 Task: Add Attachment from computer to Card Card0000000273 in Board Board0000000069 in Workspace WS0000000023 in Trello. Add Cover Purple to Card Card0000000273 in Board Board0000000069 in Workspace WS0000000023 in Trello. Add "Move Card To …" Button titled Button0000000273 to "top" of the list "To Do" to Card Card0000000273 in Board Board0000000069 in Workspace WS0000000023 in Trello. Add Description DS0000000273 to Card Card0000000273 in Board Board0000000069 in Workspace WS0000000023 in Trello. Add Comment CM0000000273 to Card Card0000000273 in Board Board0000000069 in Workspace WS0000000023 in Trello
Action: Mouse moved to (631, 469)
Screenshot: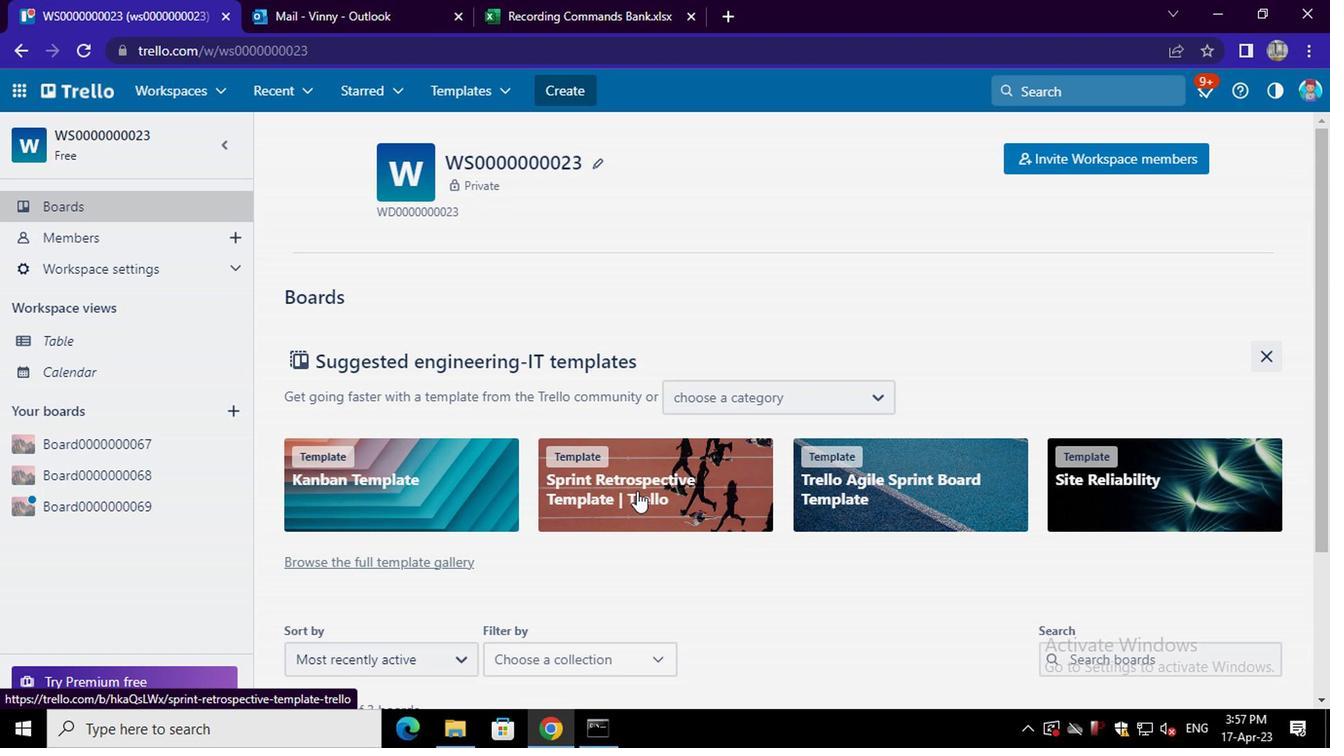 
Action: Mouse scrolled (631, 469) with delta (0, 0)
Screenshot: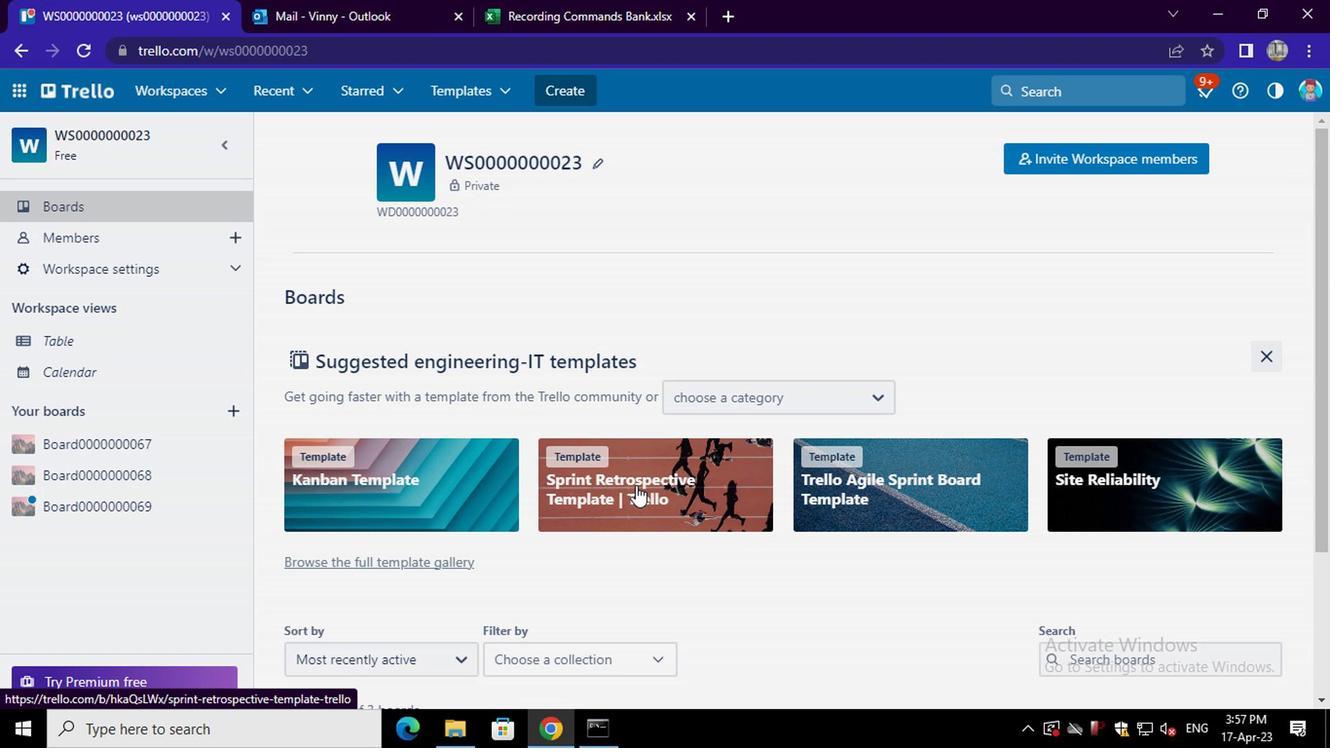 
Action: Mouse scrolled (631, 469) with delta (0, 0)
Screenshot: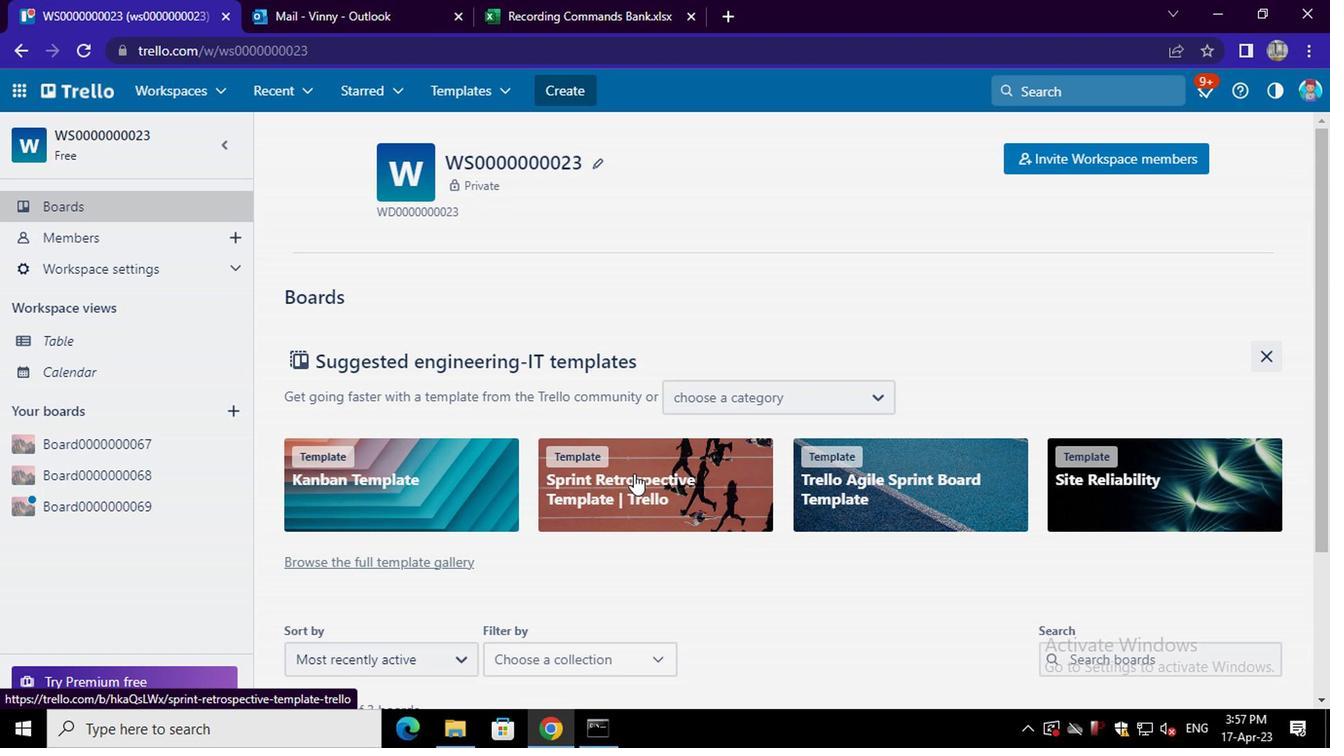 
Action: Mouse scrolled (631, 469) with delta (0, 0)
Screenshot: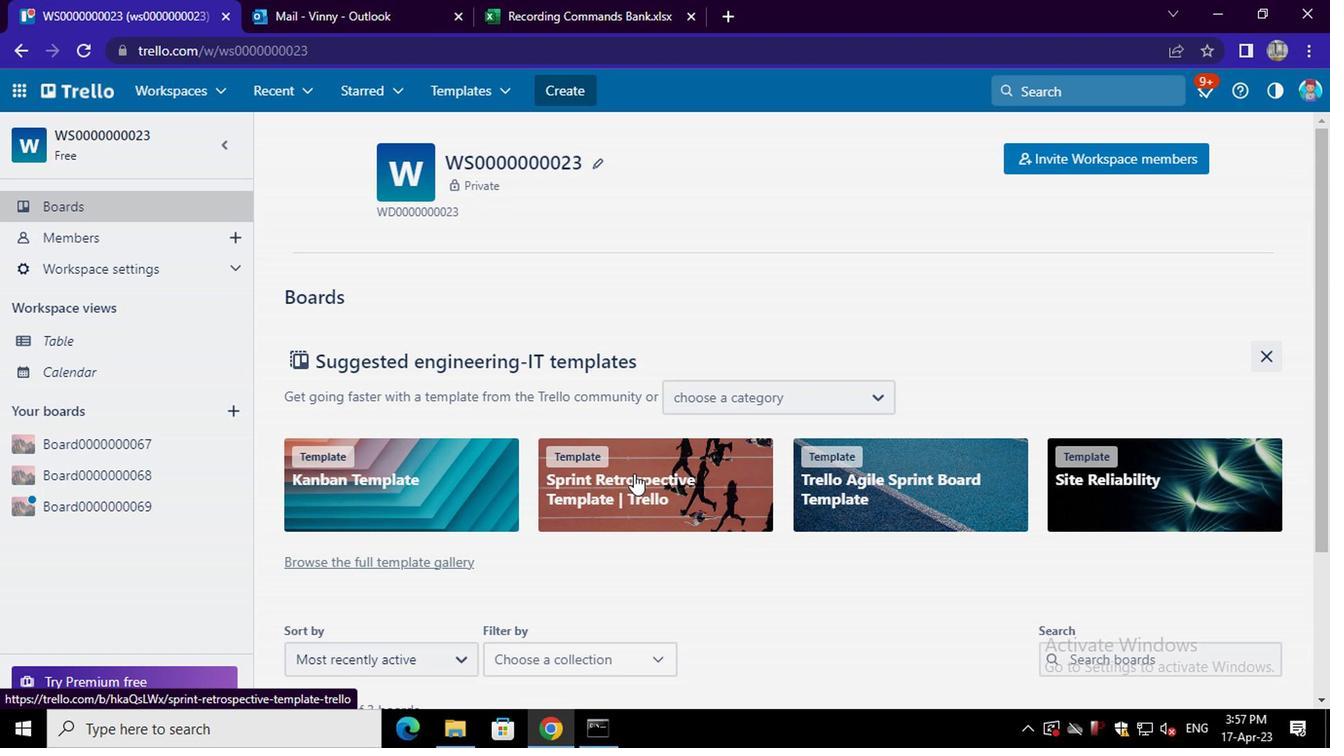 
Action: Mouse scrolled (631, 469) with delta (0, 0)
Screenshot: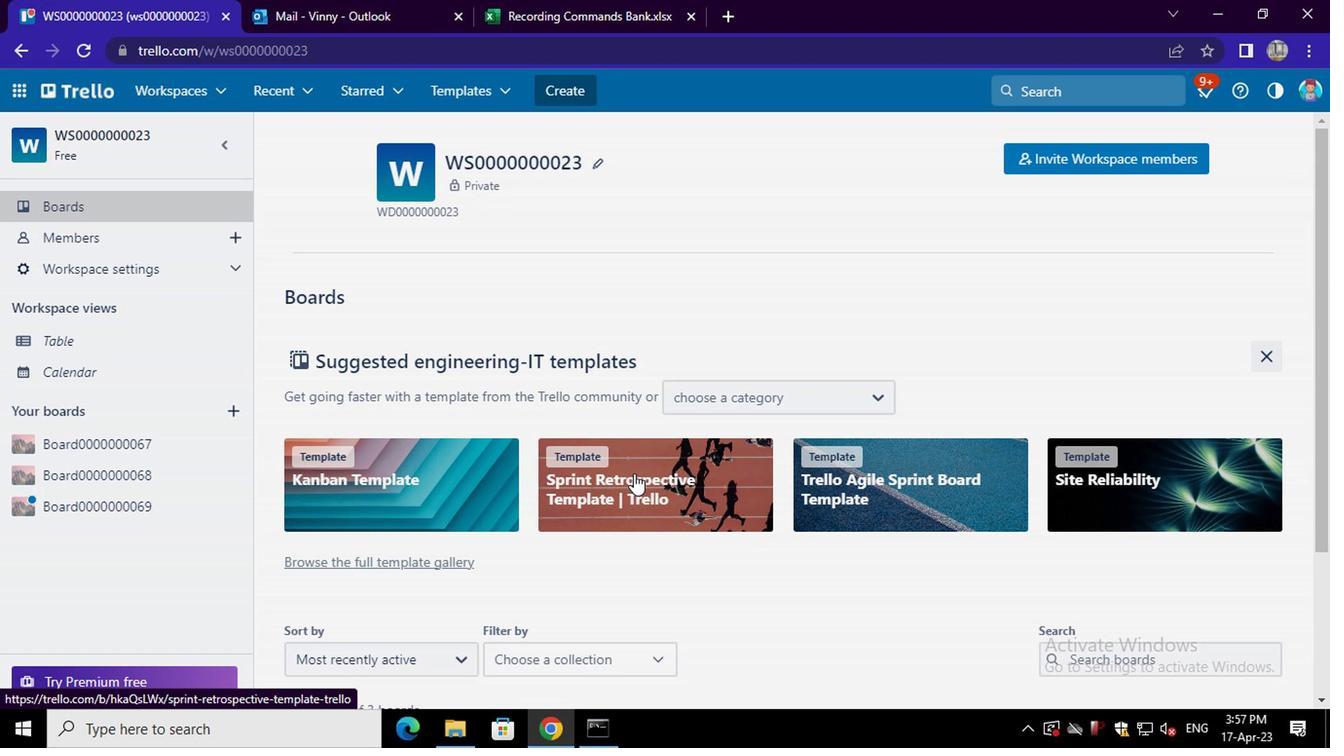 
Action: Mouse scrolled (631, 469) with delta (0, 0)
Screenshot: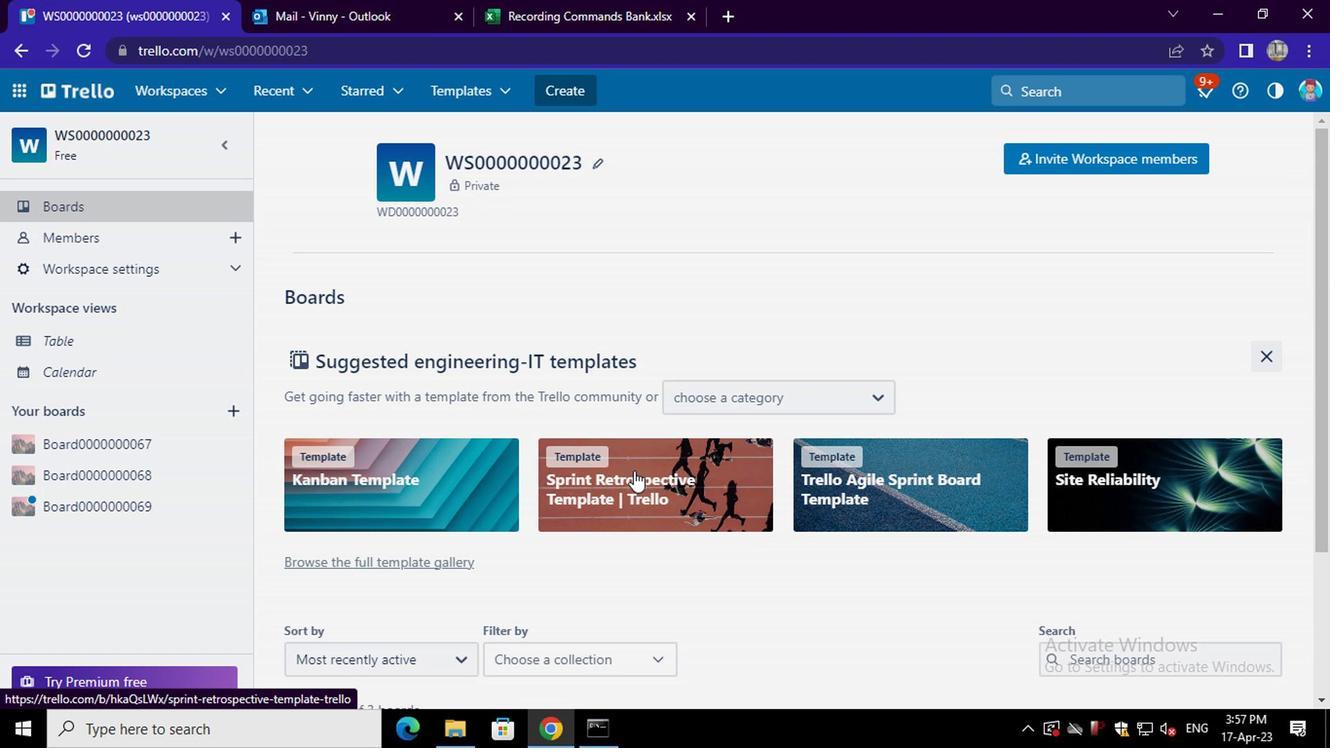 
Action: Mouse moved to (668, 589)
Screenshot: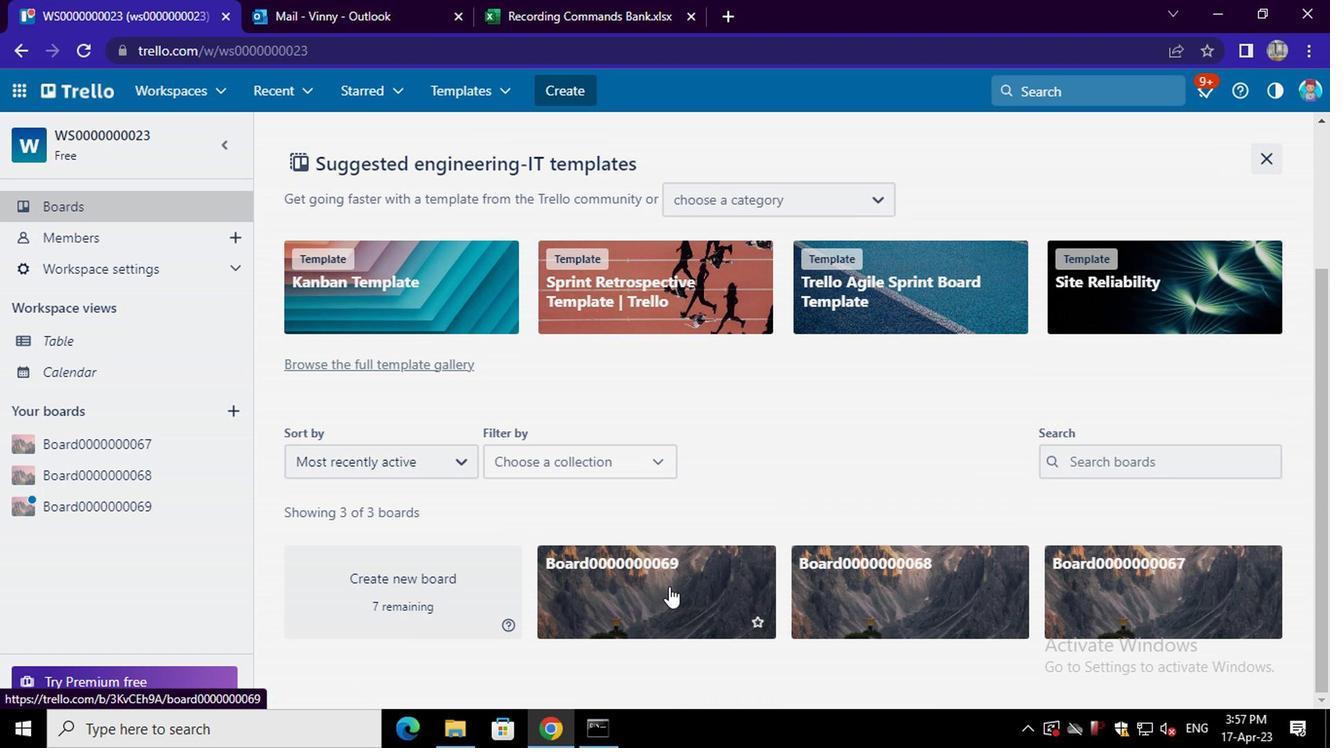 
Action: Mouse pressed left at (668, 589)
Screenshot: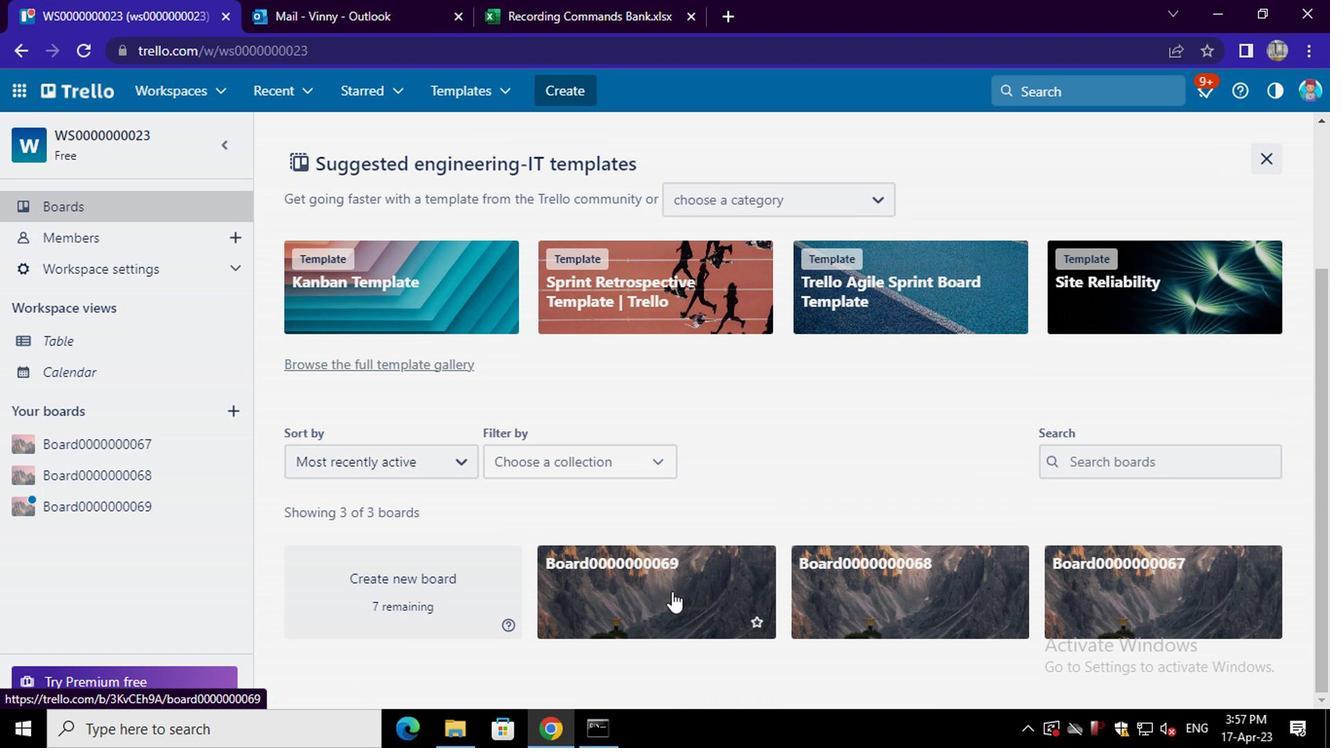 
Action: Mouse moved to (506, 214)
Screenshot: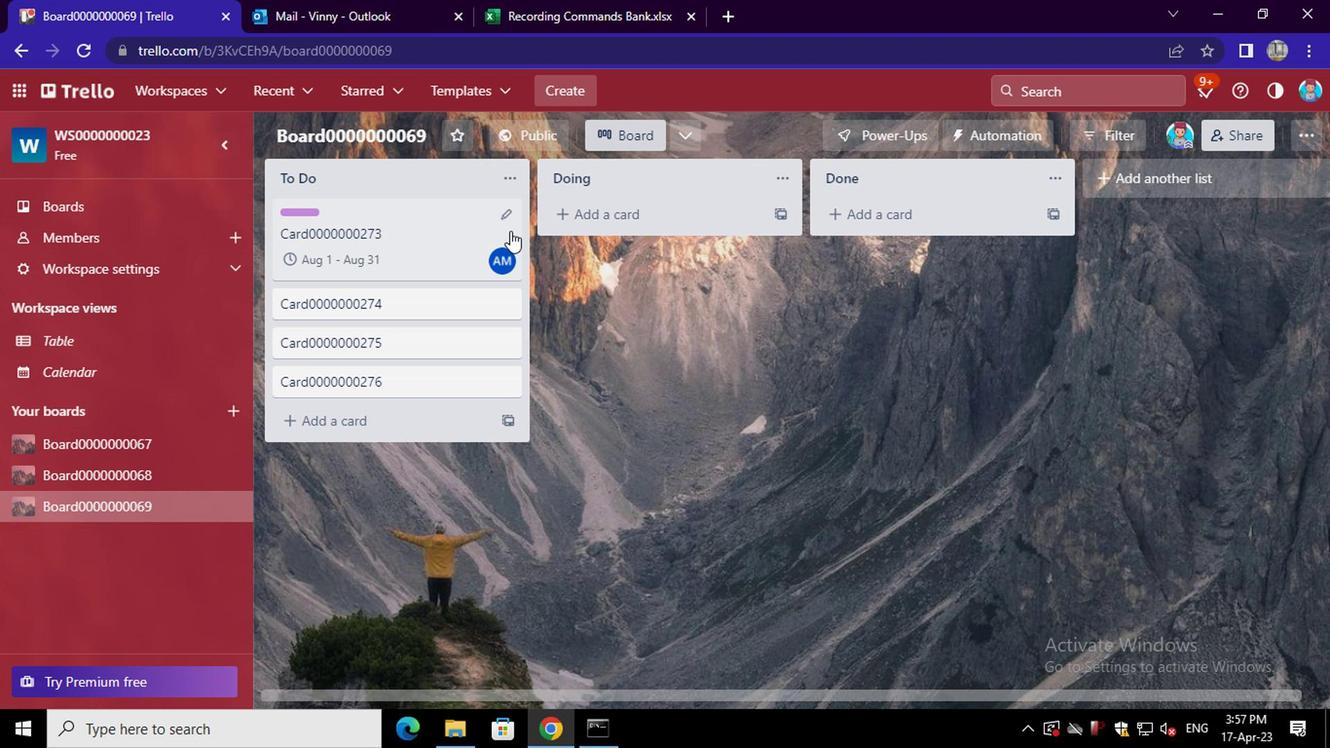 
Action: Mouse pressed left at (506, 214)
Screenshot: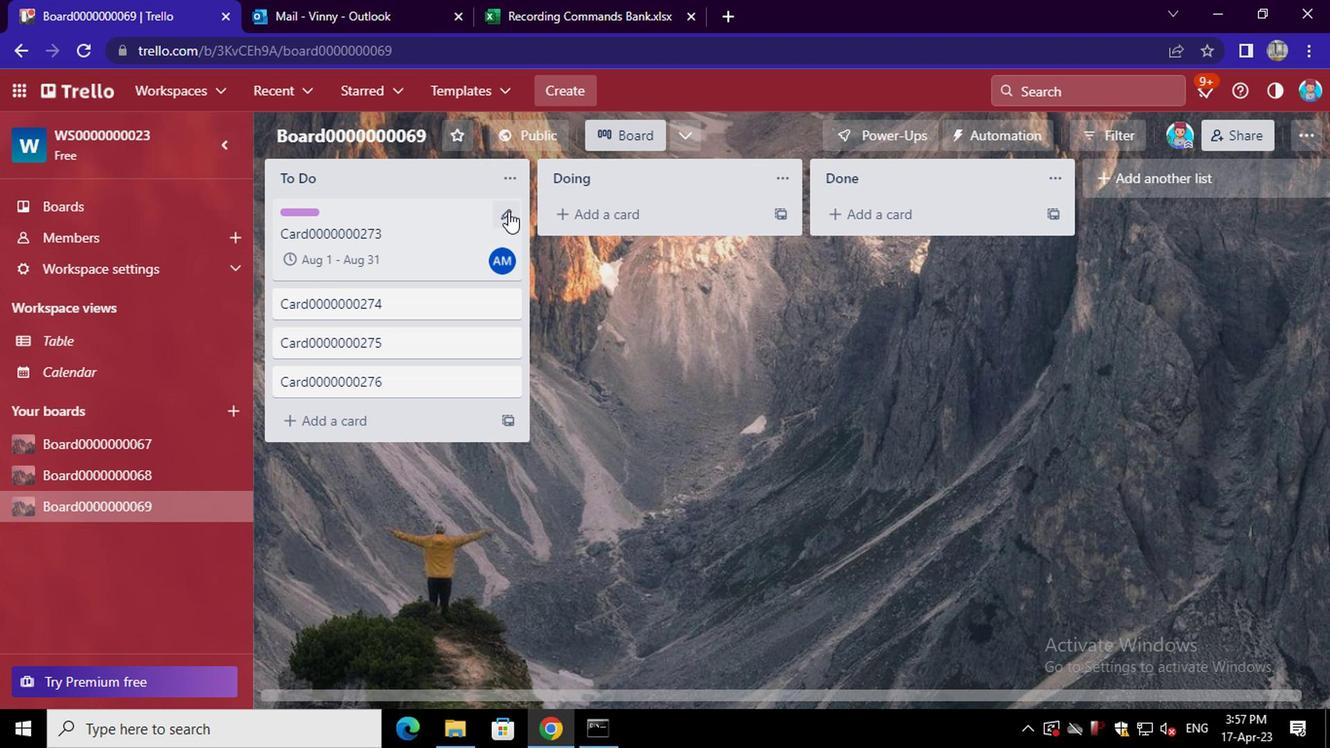 
Action: Mouse moved to (570, 221)
Screenshot: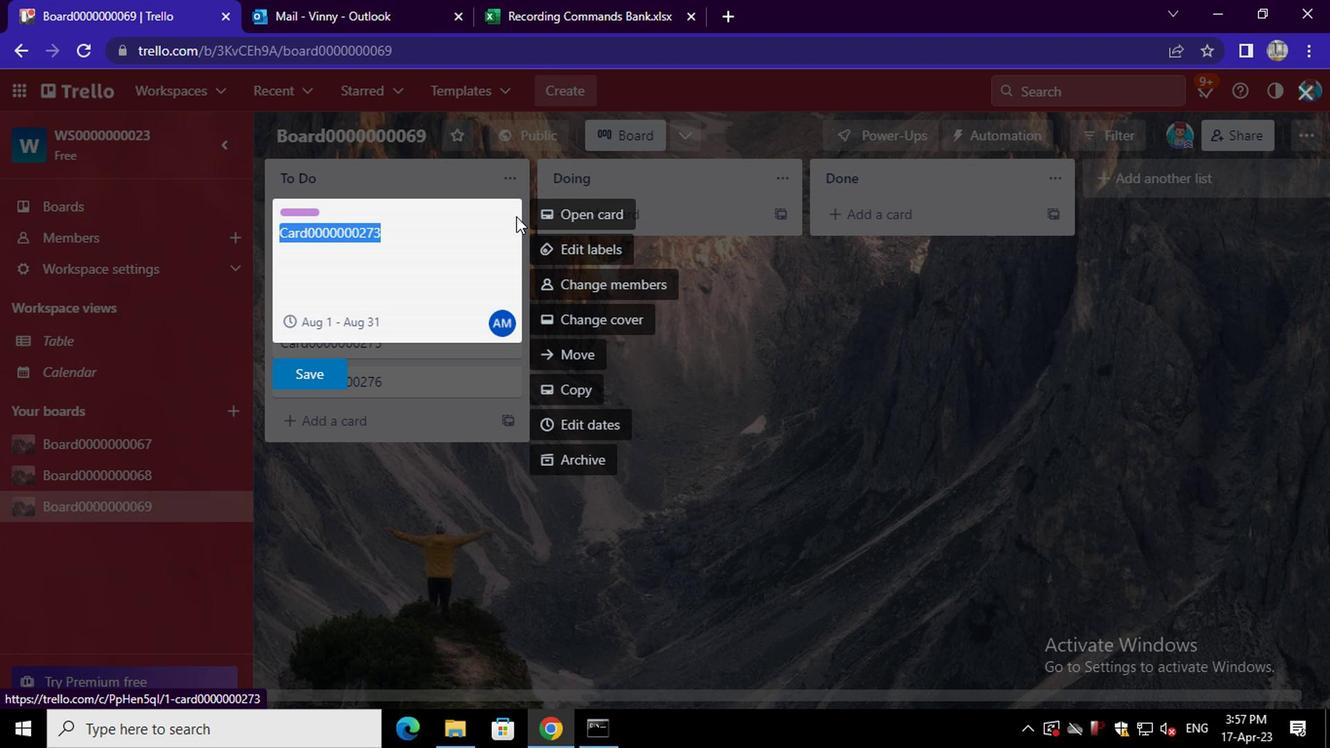 
Action: Mouse pressed left at (570, 221)
Screenshot: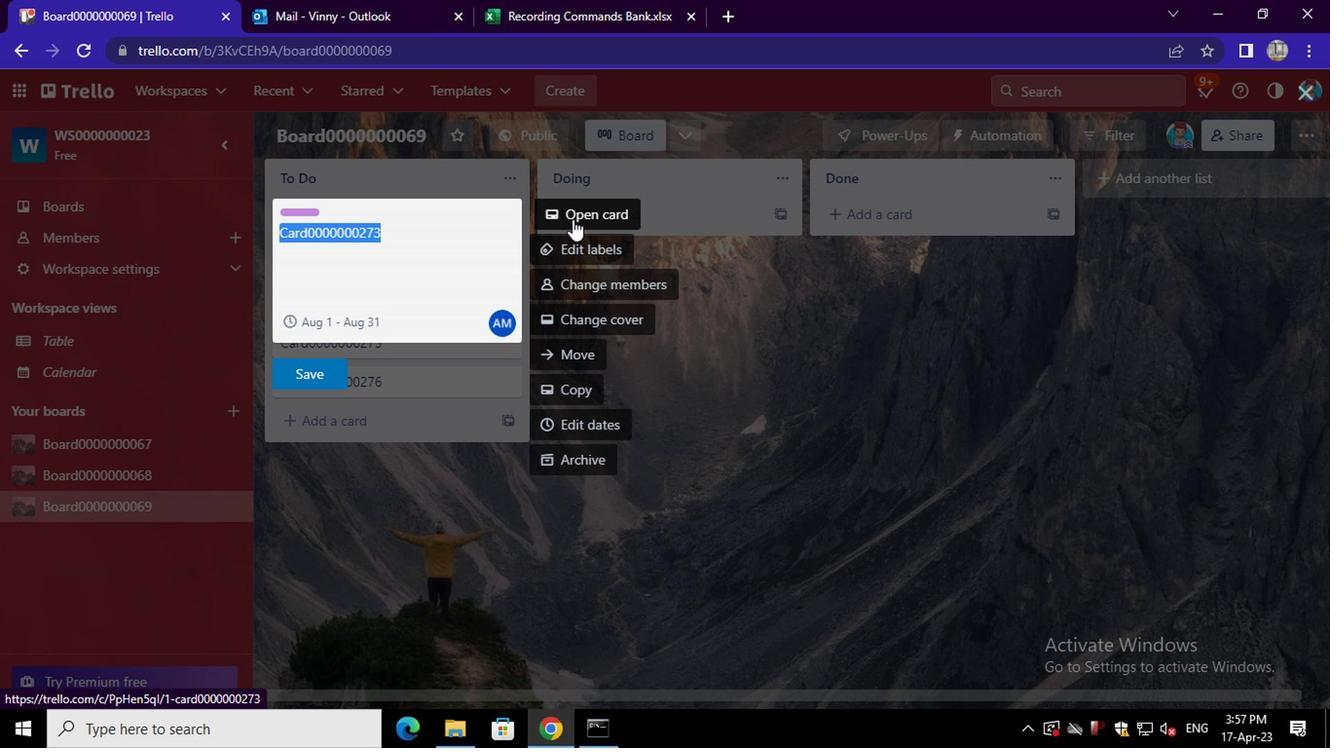 
Action: Mouse moved to (909, 399)
Screenshot: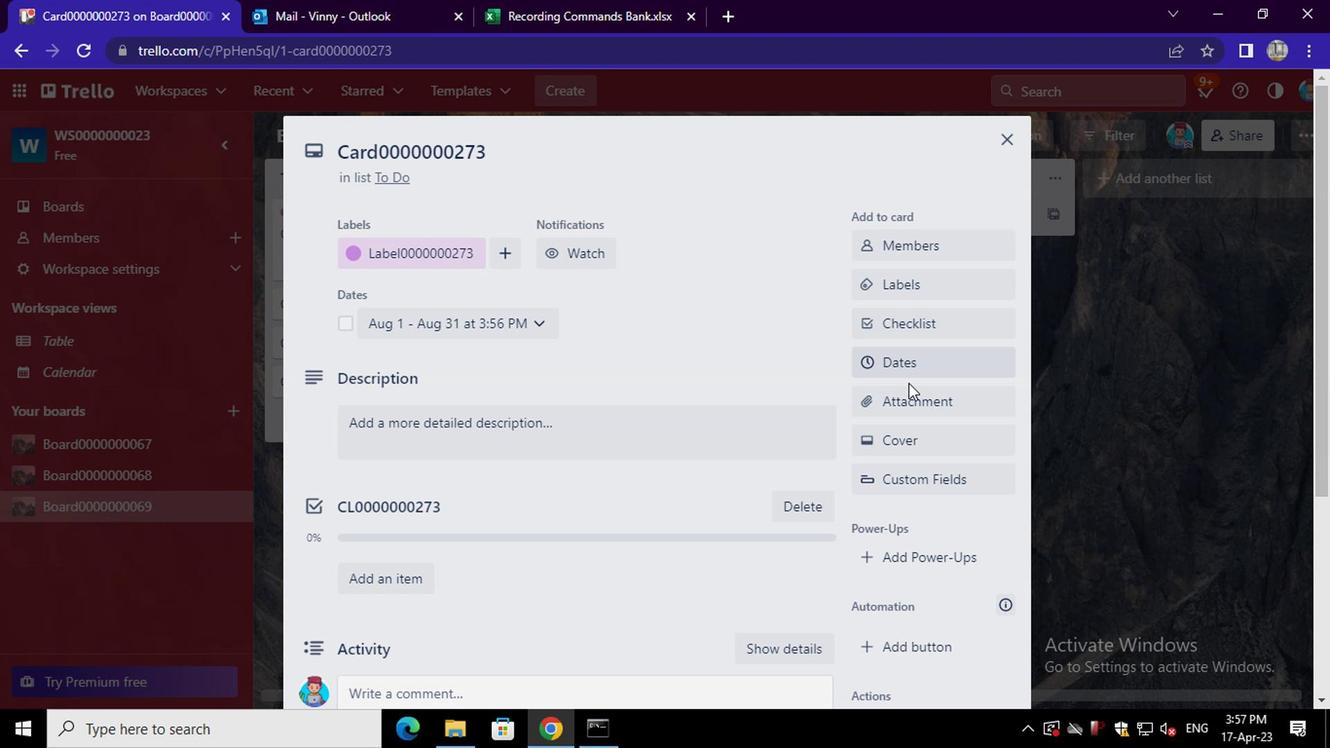 
Action: Mouse pressed left at (909, 399)
Screenshot: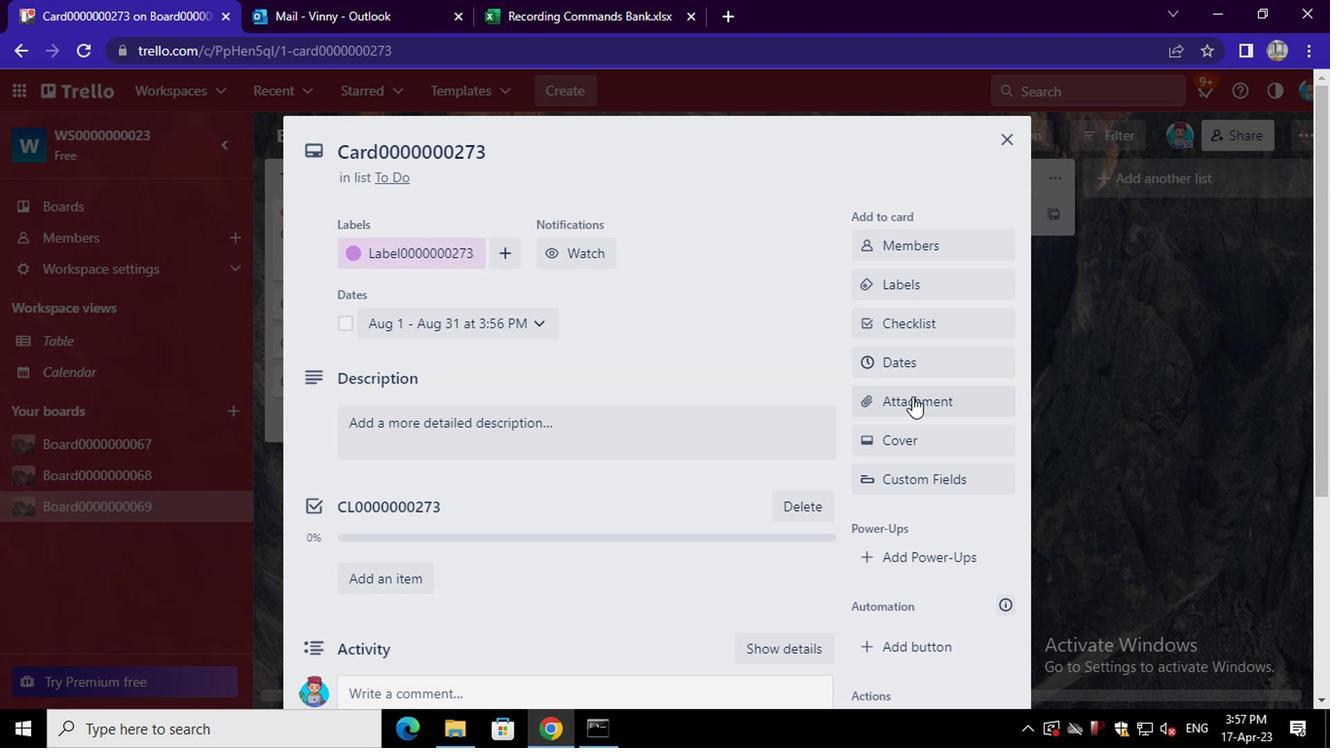 
Action: Mouse moved to (887, 177)
Screenshot: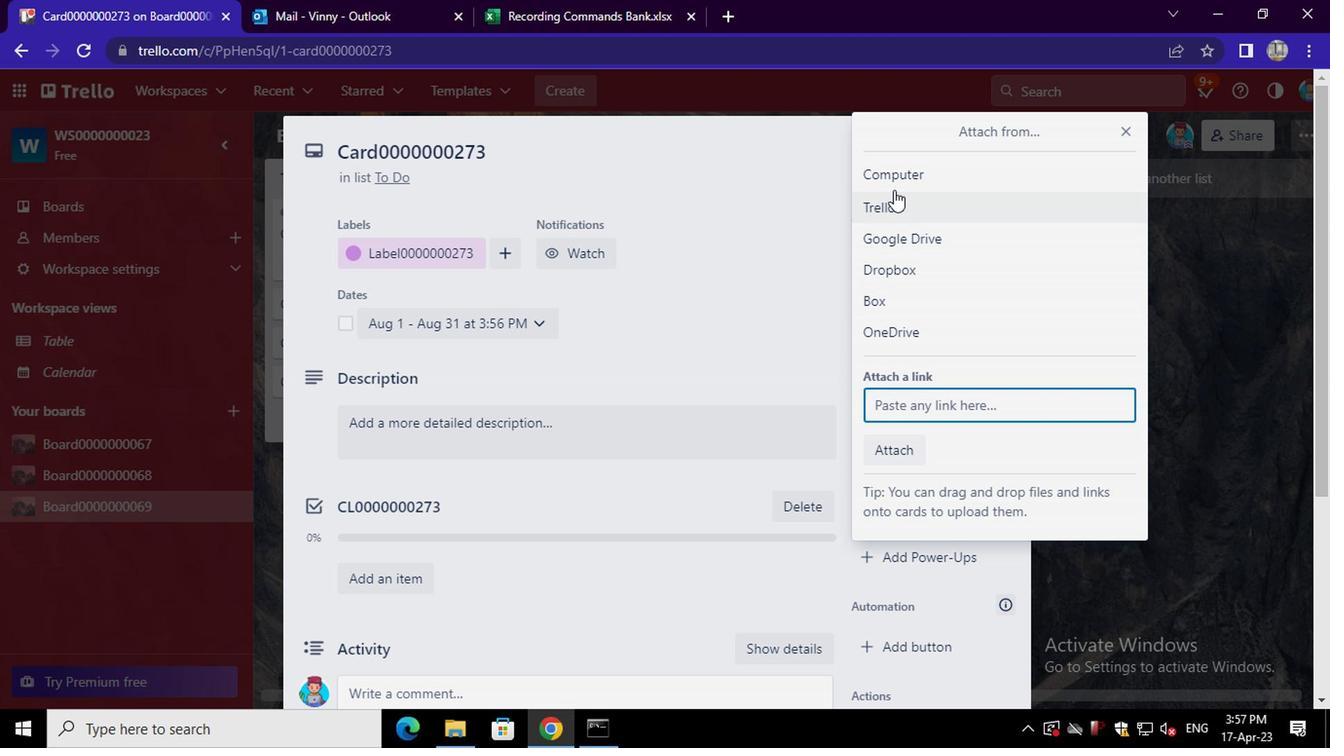 
Action: Mouse pressed left at (887, 177)
Screenshot: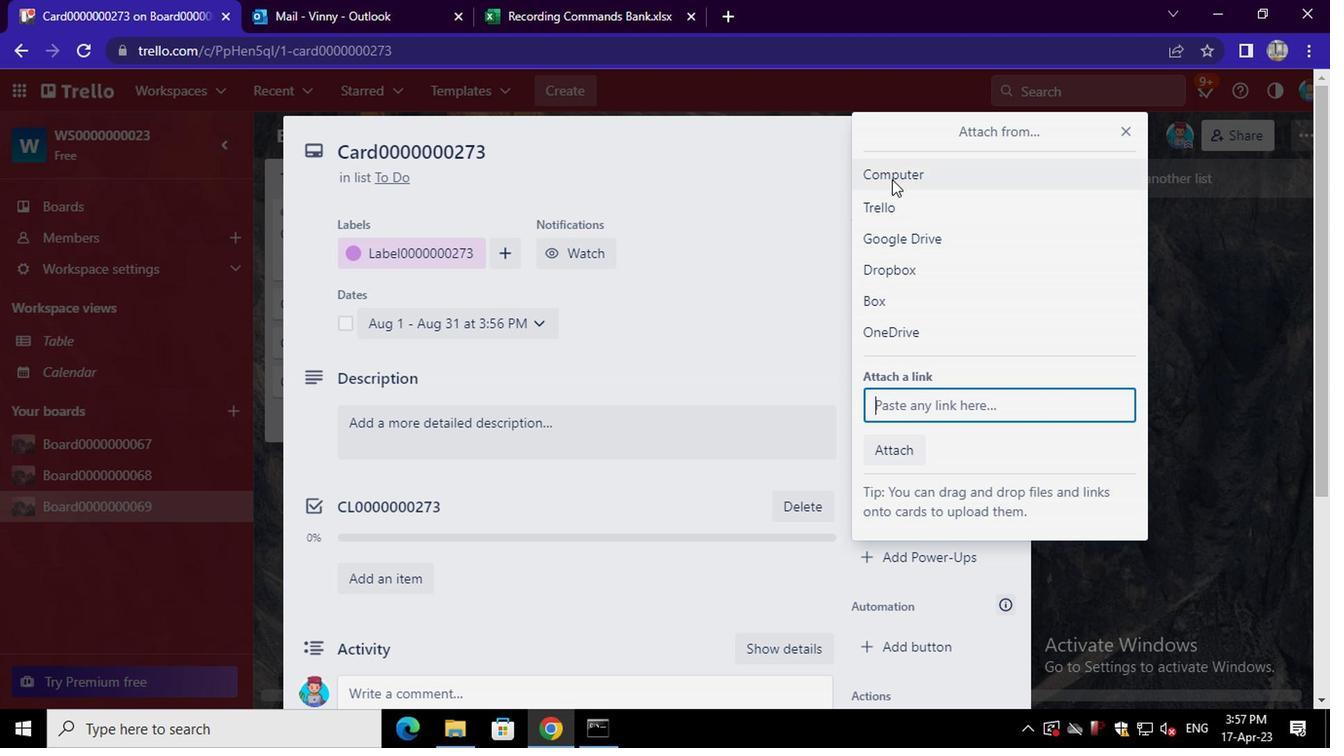
Action: Mouse moved to (445, 481)
Screenshot: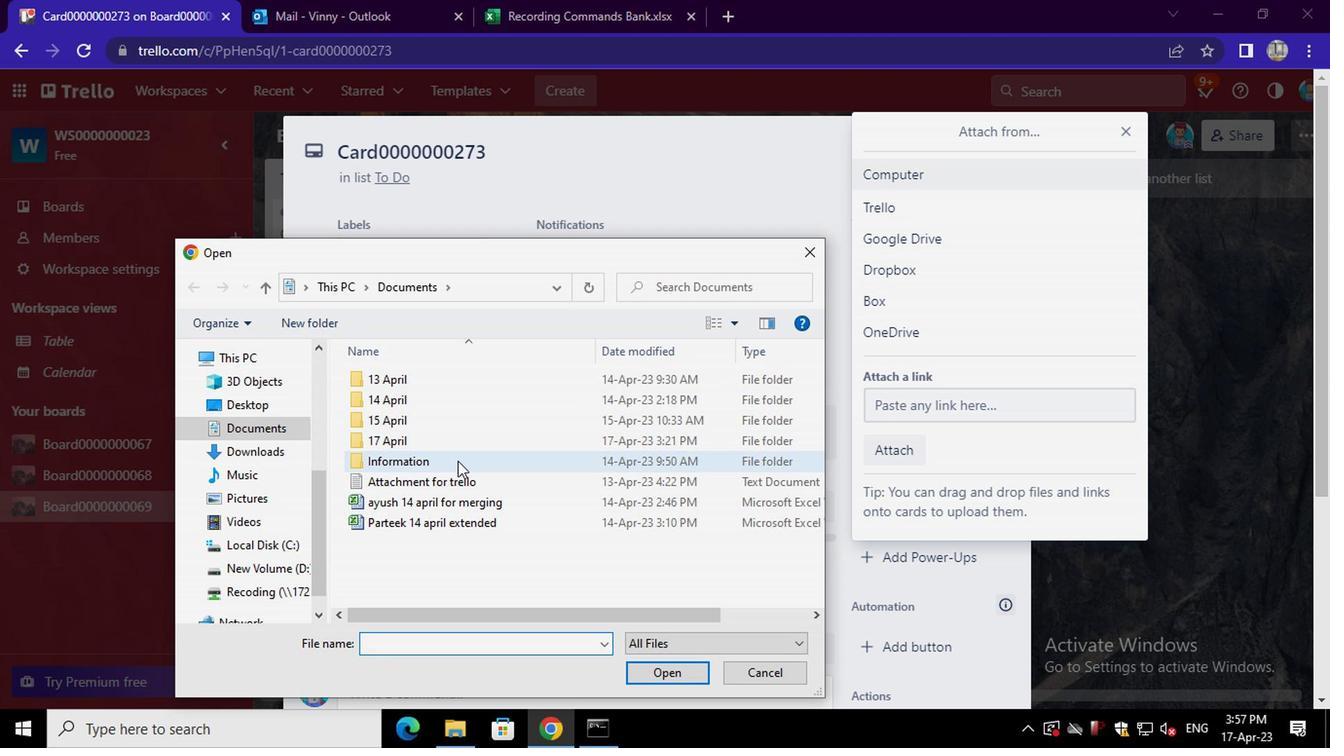 
Action: Mouse pressed left at (445, 481)
Screenshot: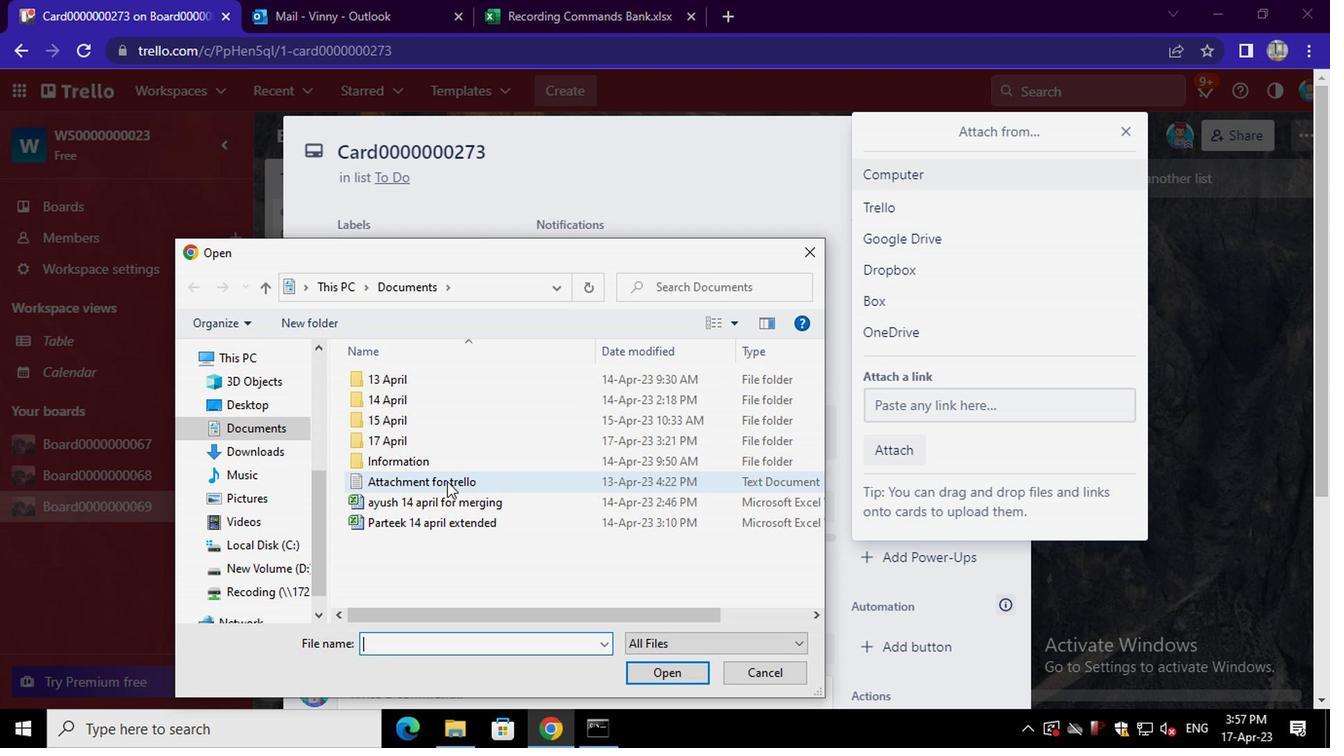 
Action: Mouse pressed left at (445, 481)
Screenshot: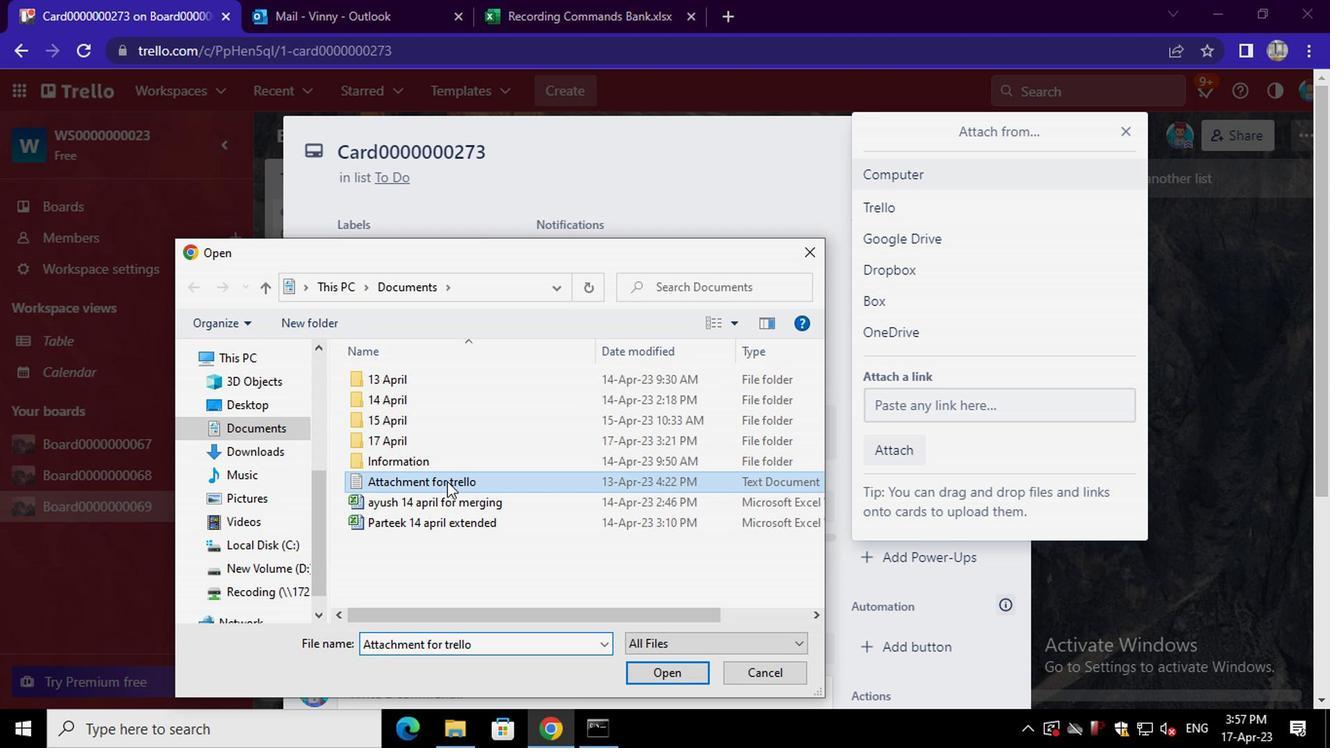 
Action: Mouse moved to (885, 444)
Screenshot: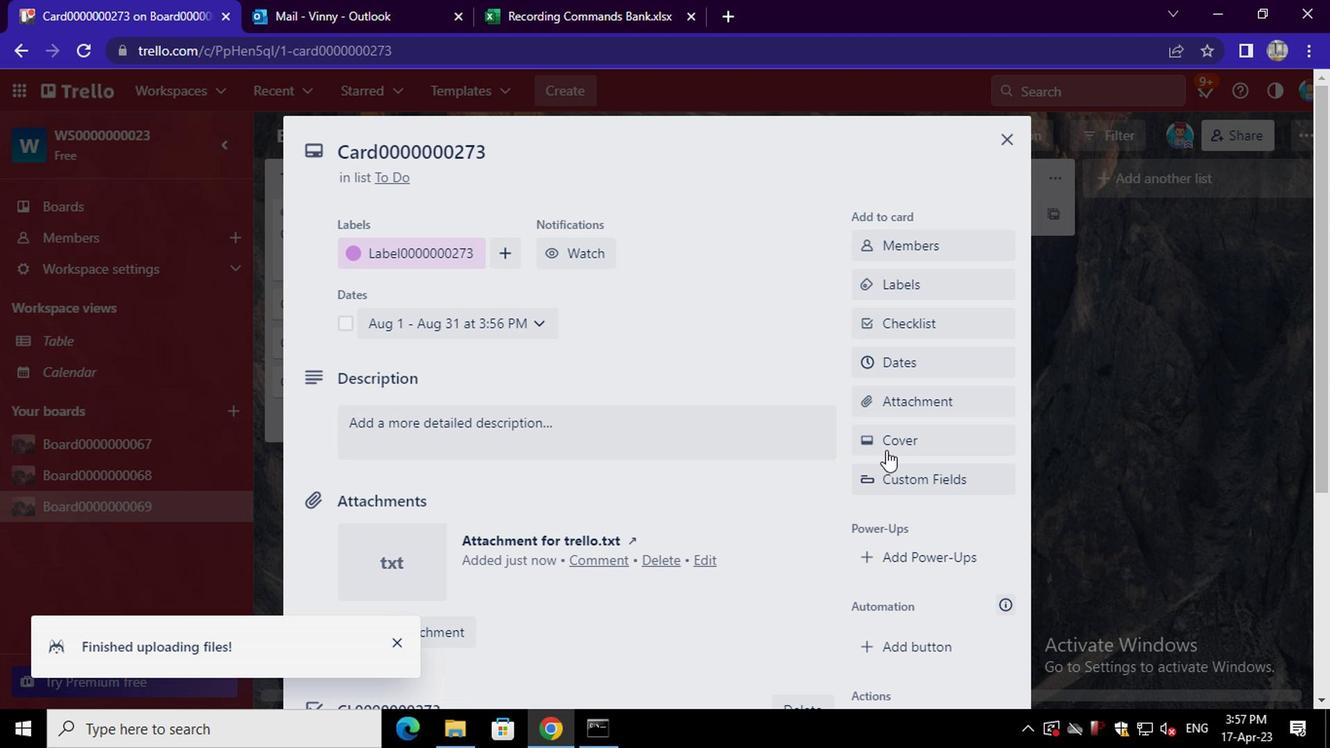 
Action: Mouse pressed left at (885, 444)
Screenshot: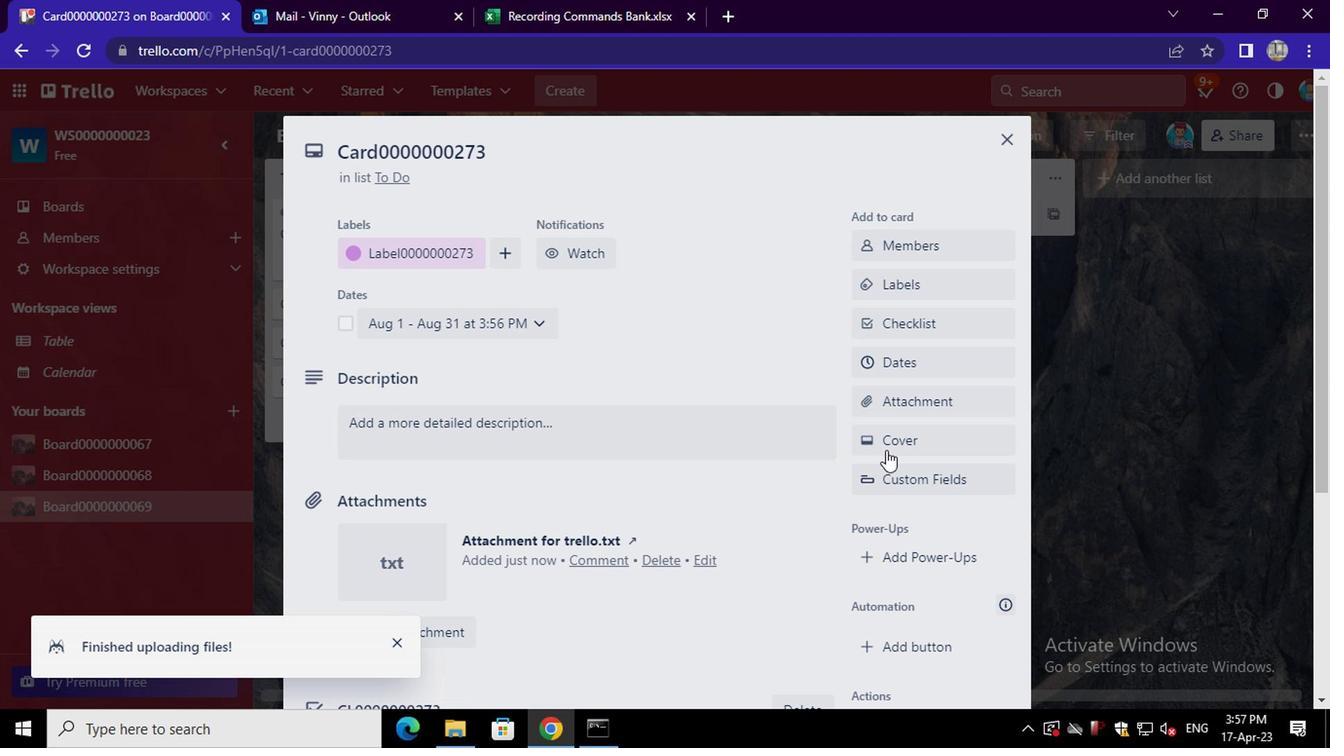 
Action: Mouse moved to (1106, 325)
Screenshot: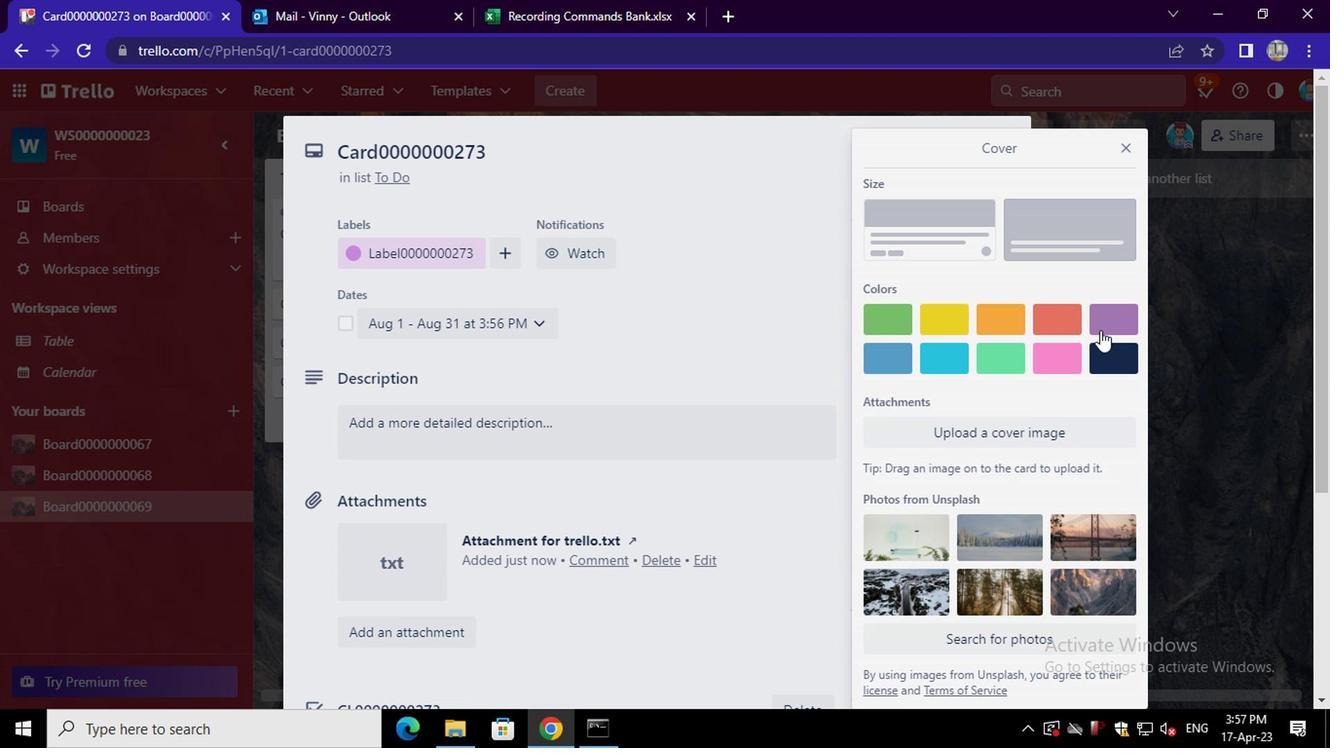 
Action: Mouse pressed left at (1106, 325)
Screenshot: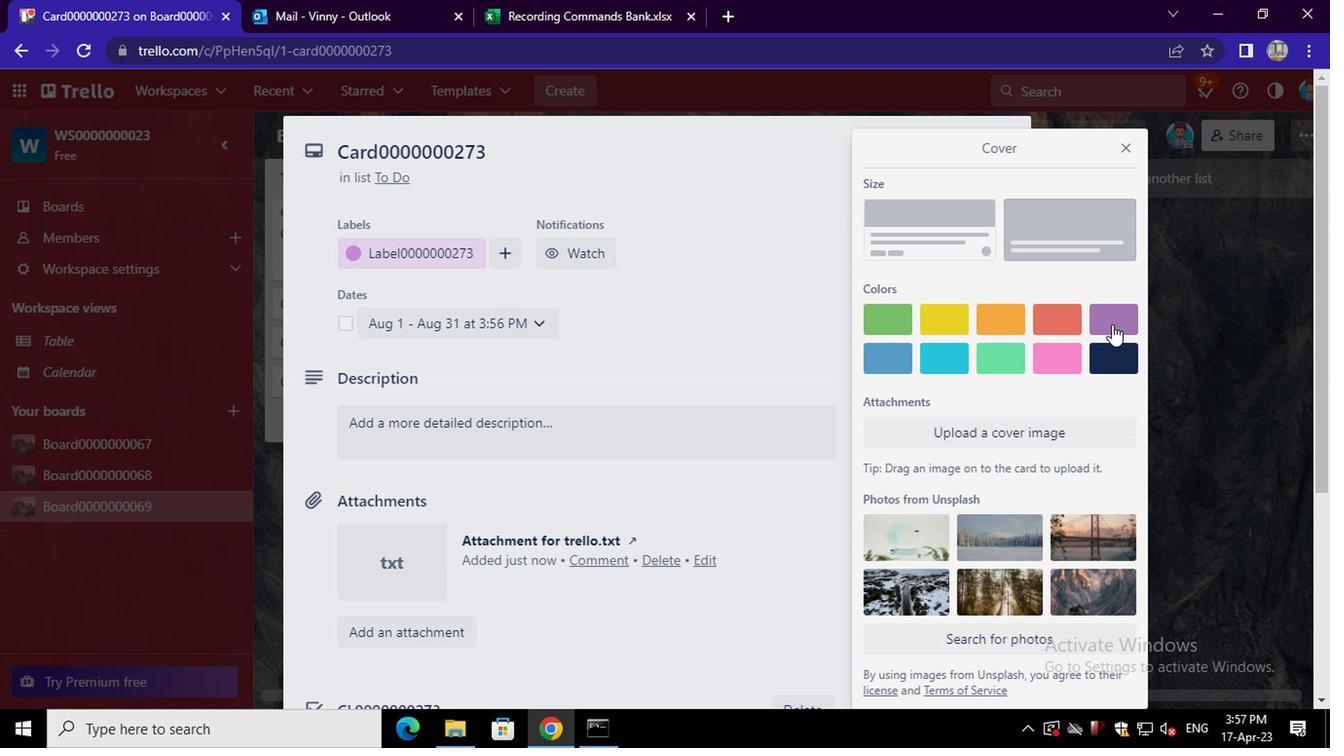 
Action: Mouse moved to (781, 481)
Screenshot: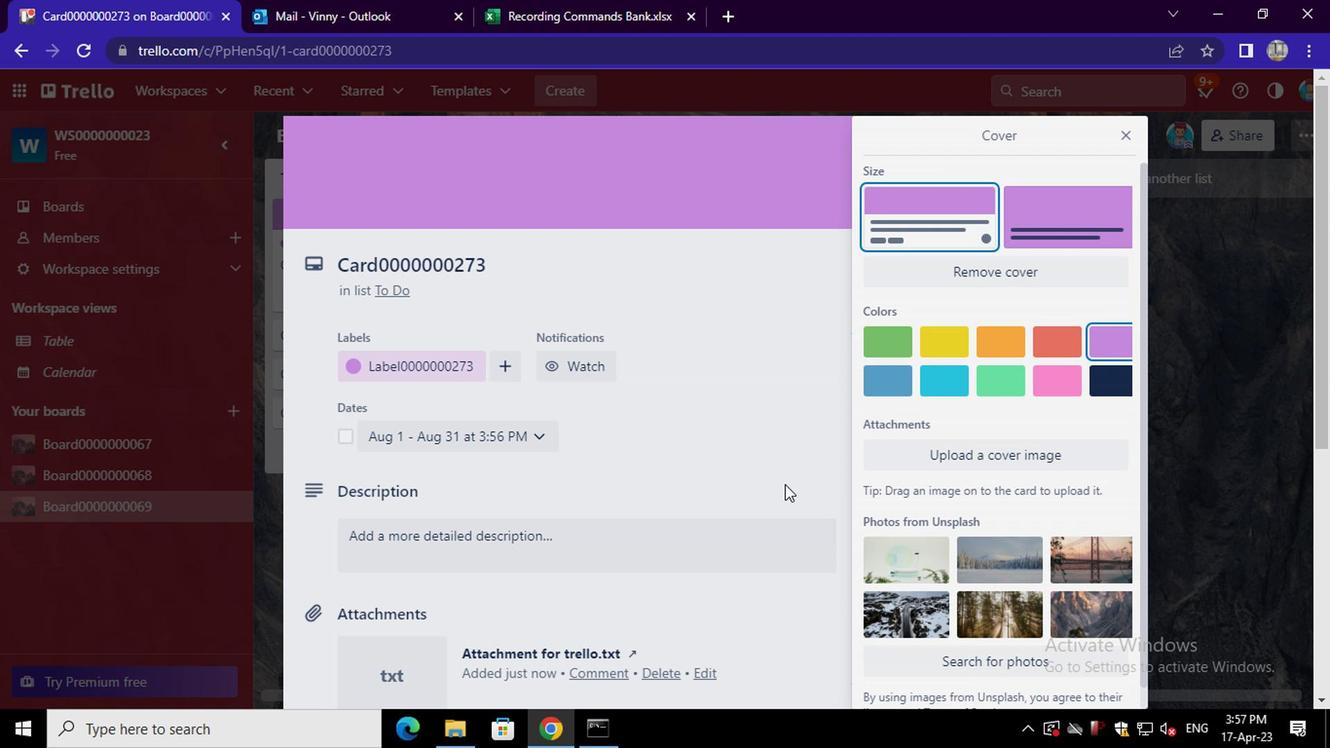 
Action: Mouse pressed left at (781, 481)
Screenshot: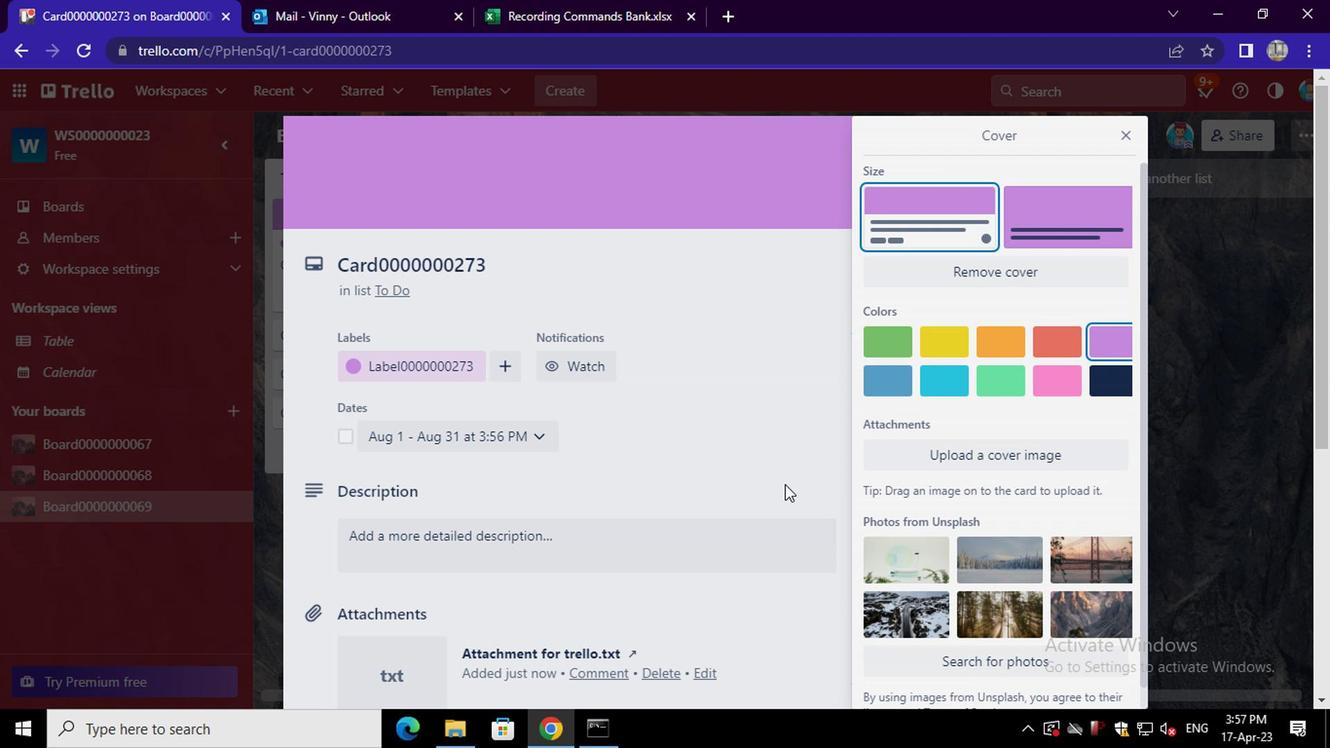 
Action: Mouse moved to (792, 493)
Screenshot: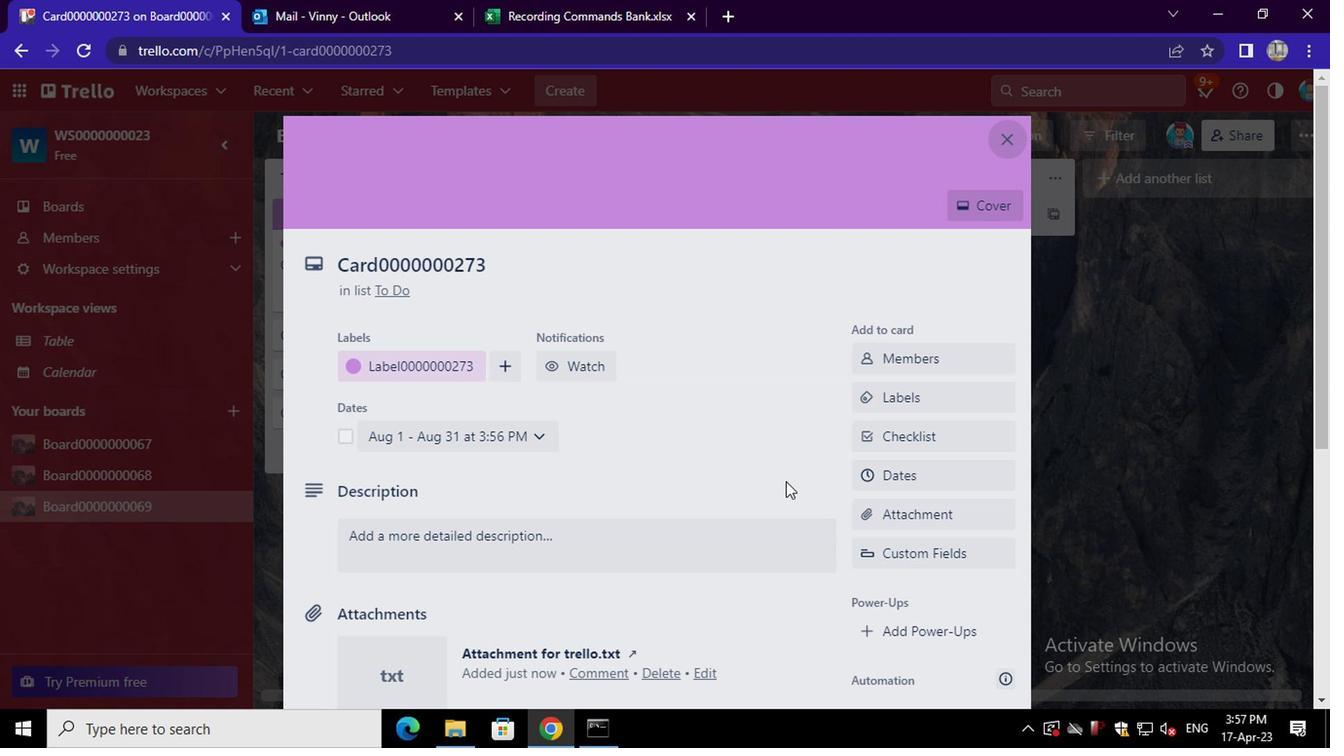 
Action: Mouse scrolled (792, 492) with delta (0, -1)
Screenshot: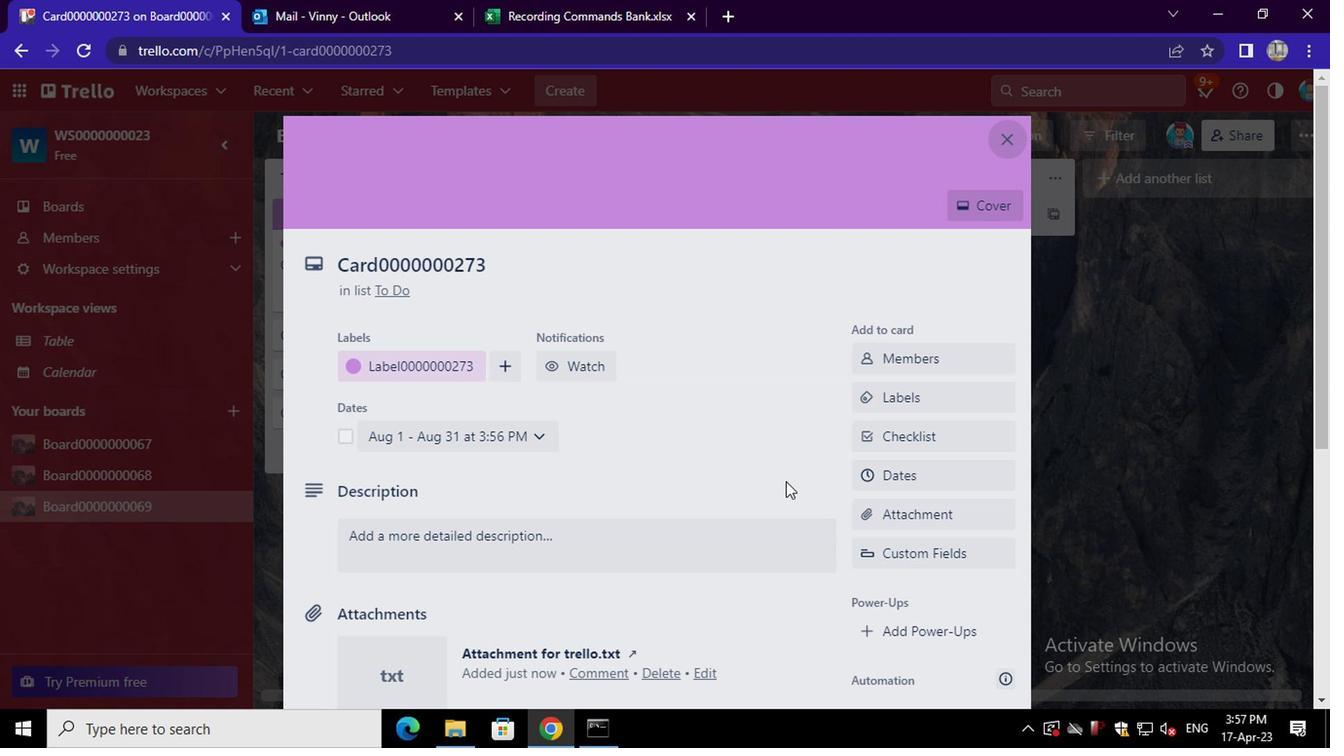 
Action: Mouse scrolled (792, 492) with delta (0, -1)
Screenshot: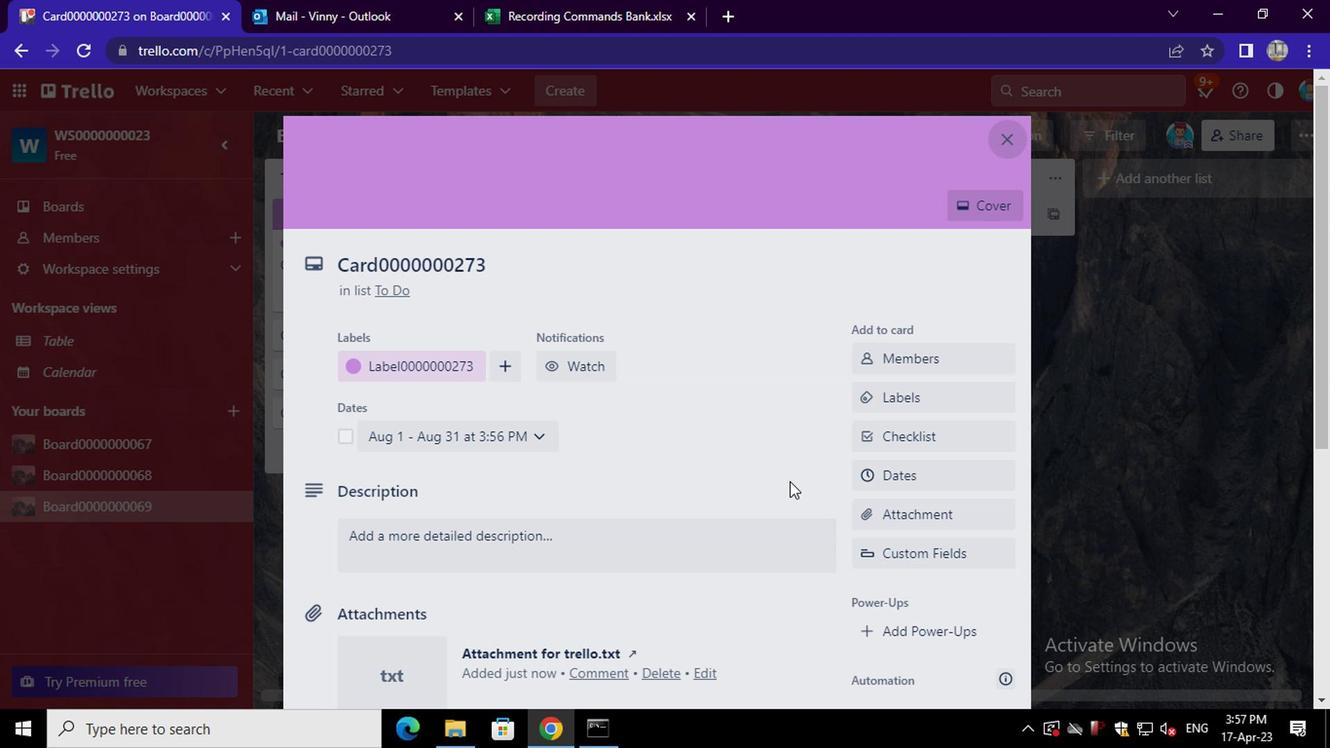 
Action: Mouse scrolled (792, 492) with delta (0, -1)
Screenshot: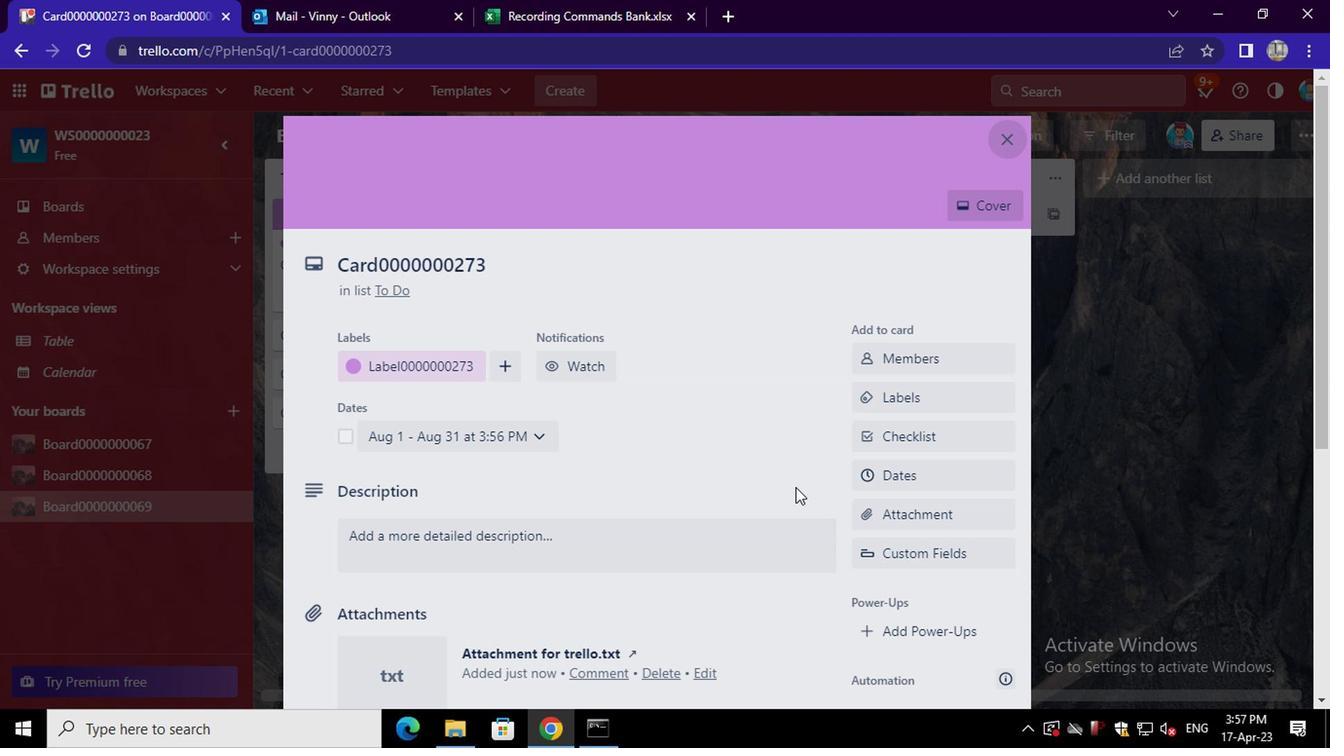 
Action: Mouse moved to (792, 494)
Screenshot: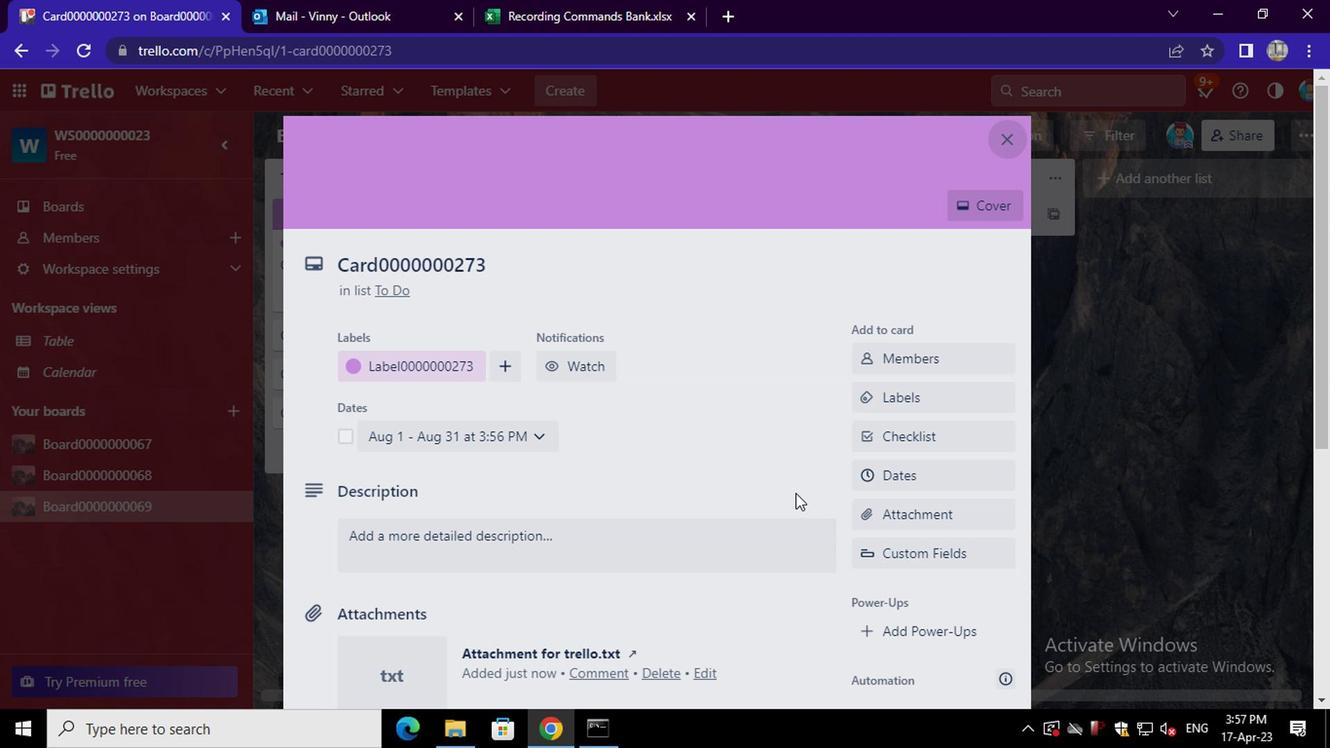 
Action: Mouse scrolled (792, 494) with delta (0, 0)
Screenshot: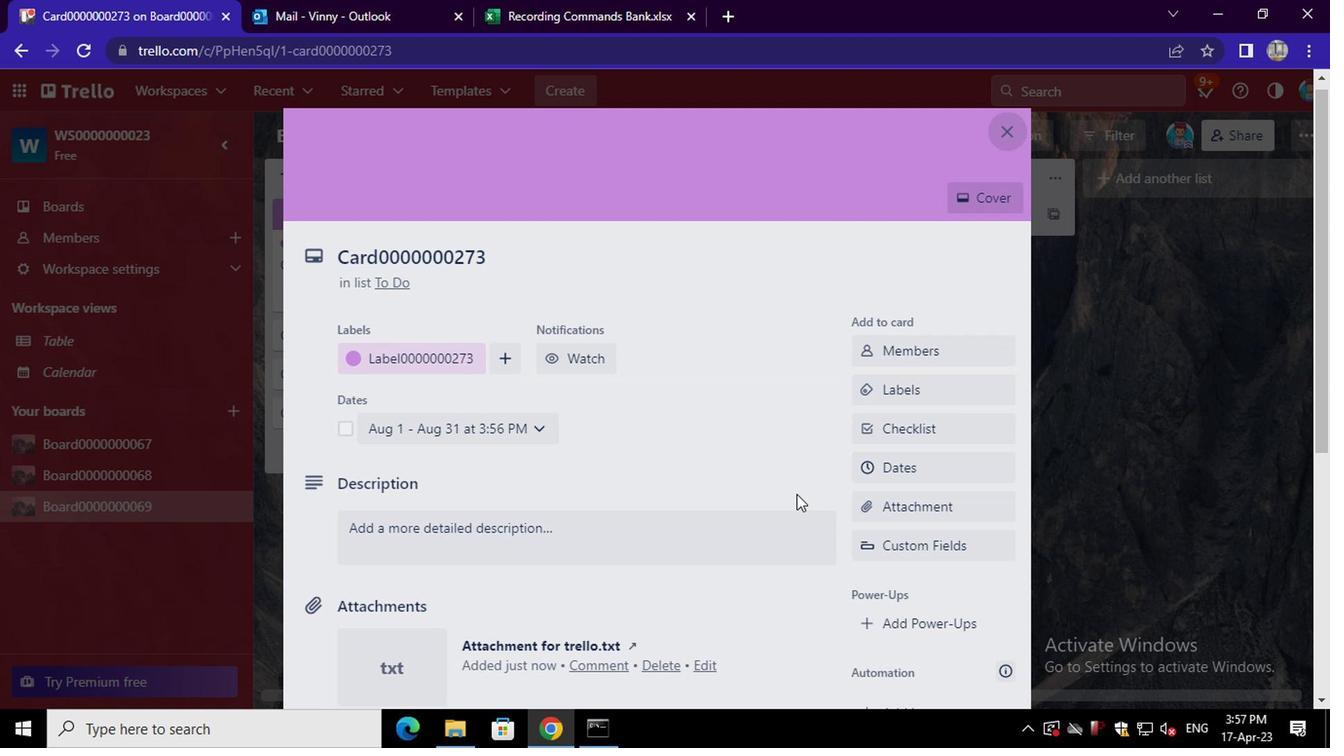 
Action: Mouse moved to (929, 339)
Screenshot: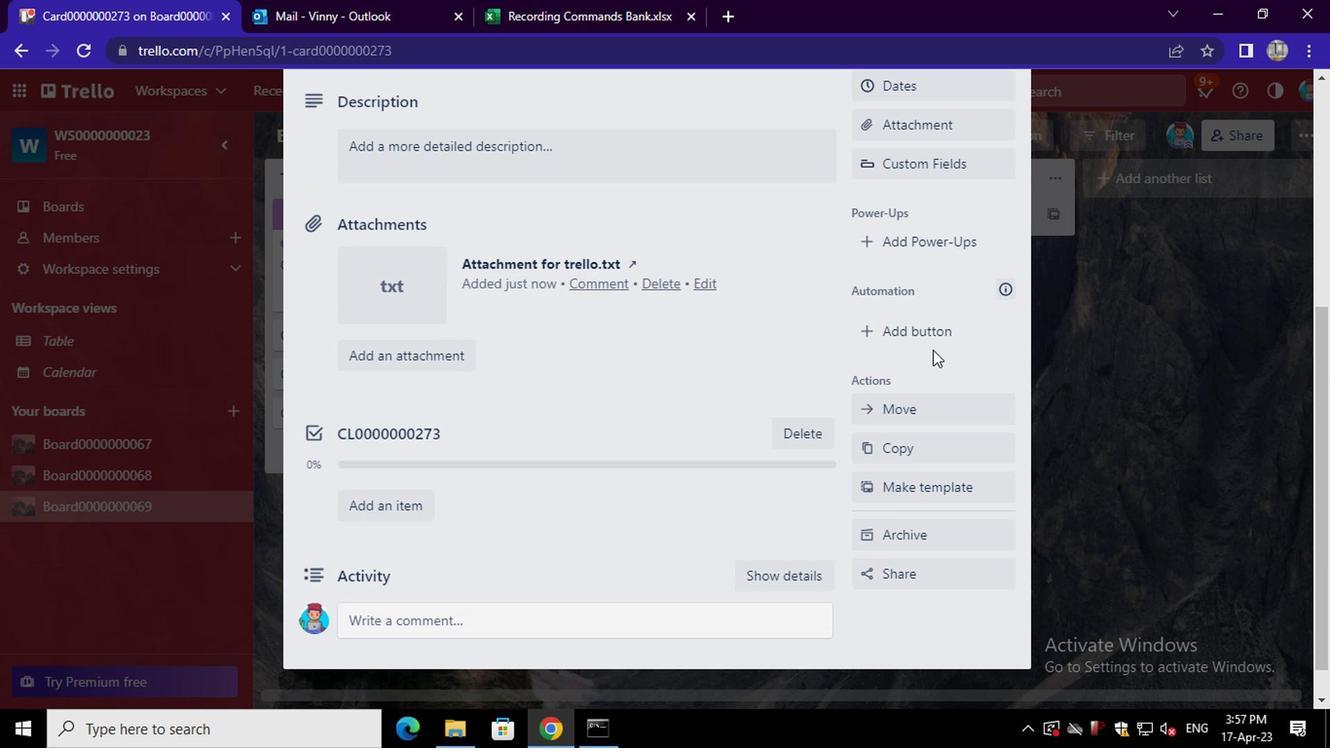 
Action: Mouse pressed left at (929, 339)
Screenshot: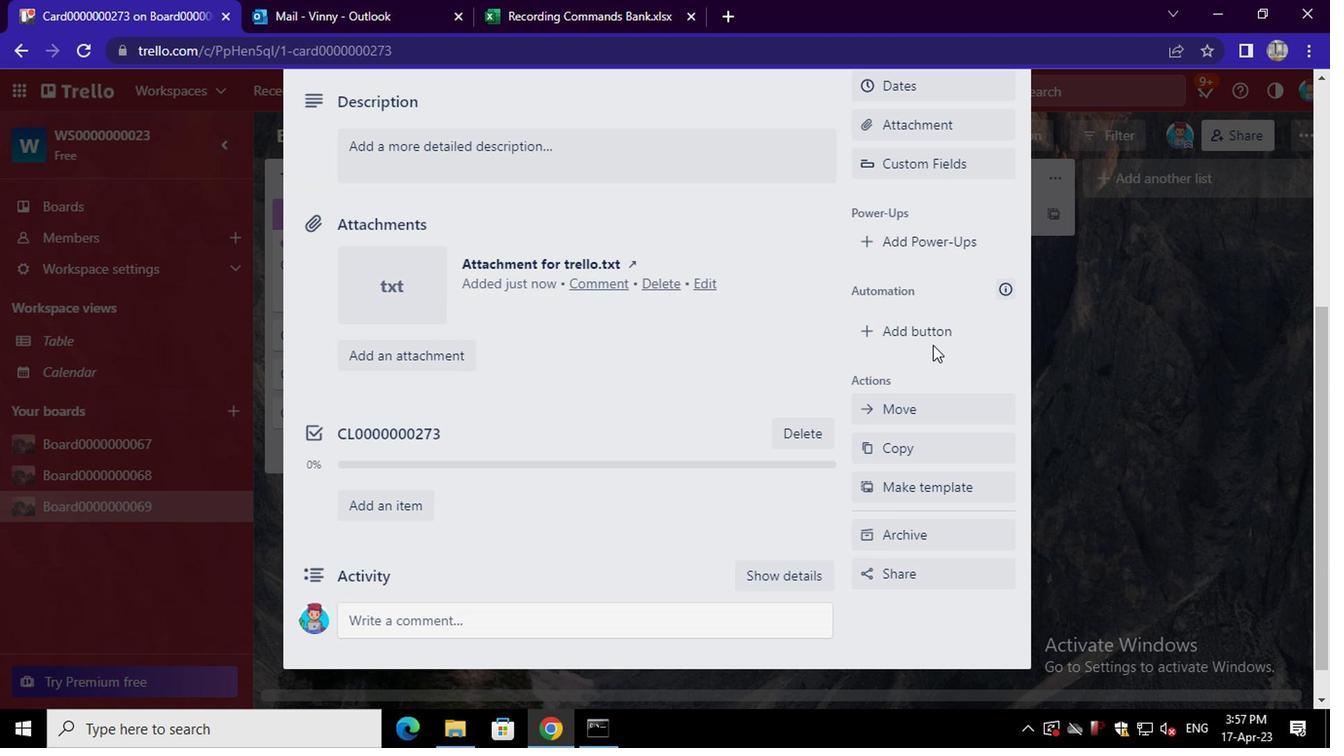
Action: Mouse moved to (950, 221)
Screenshot: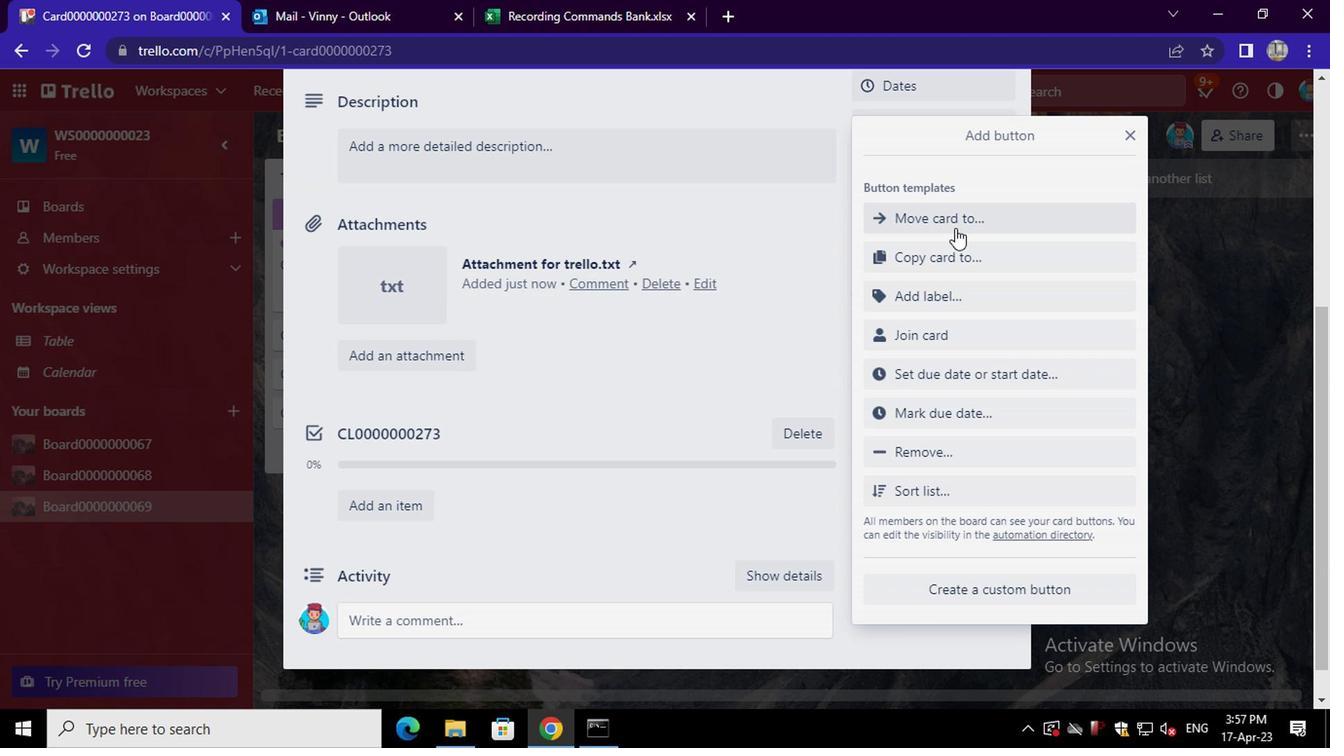 
Action: Mouse pressed left at (950, 221)
Screenshot: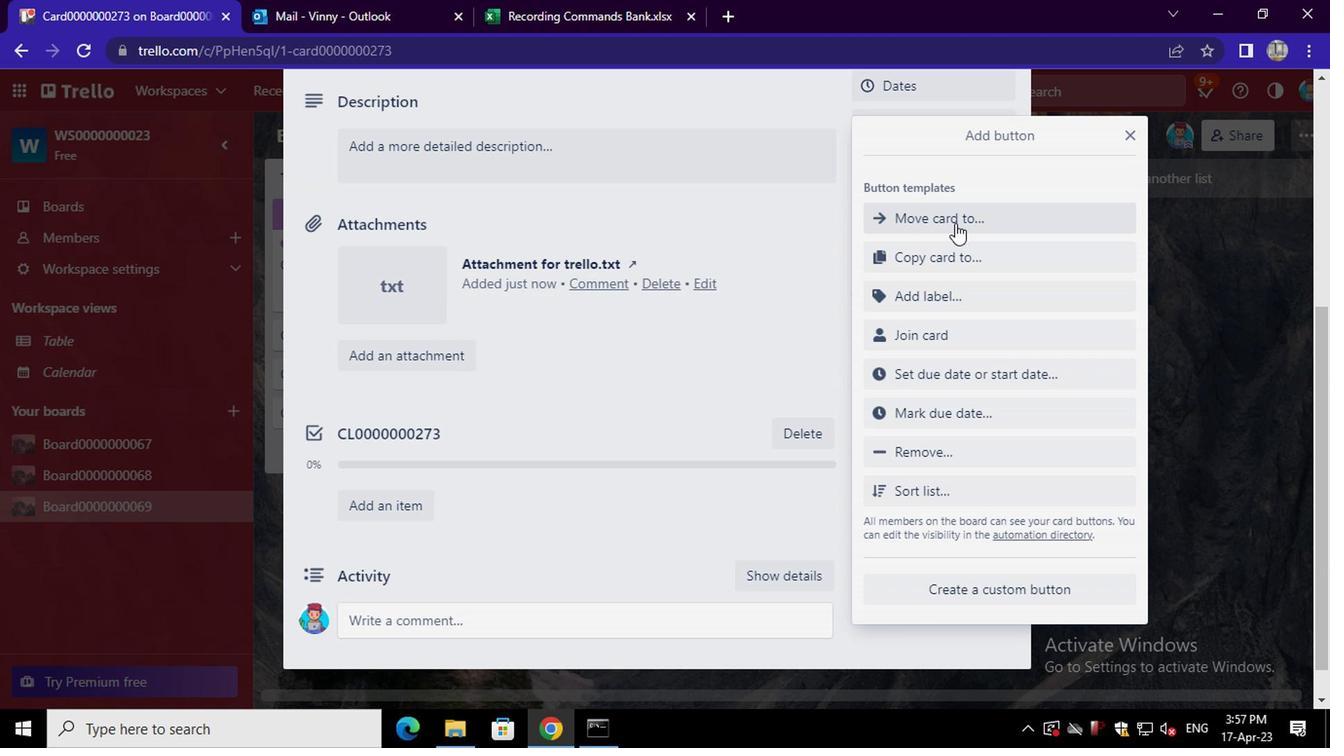 
Action: Mouse moved to (956, 221)
Screenshot: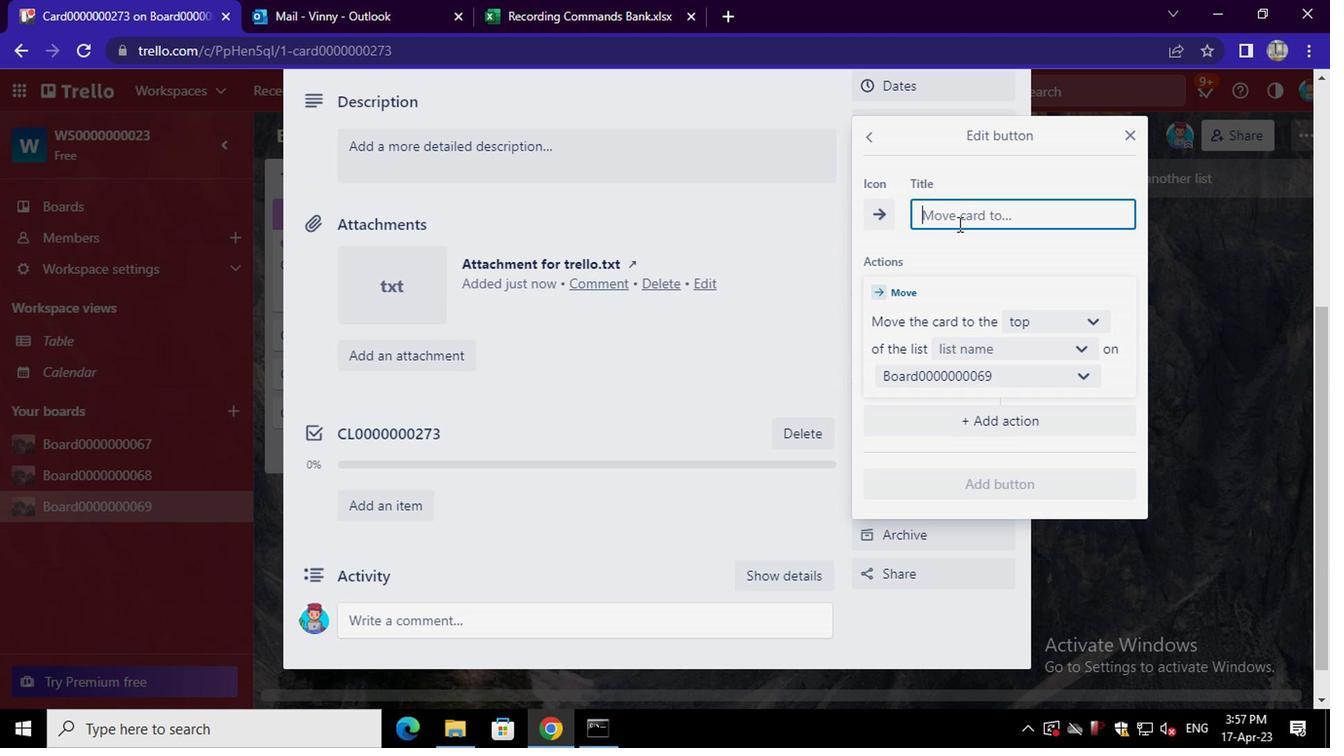 
Action: Mouse pressed left at (956, 221)
Screenshot: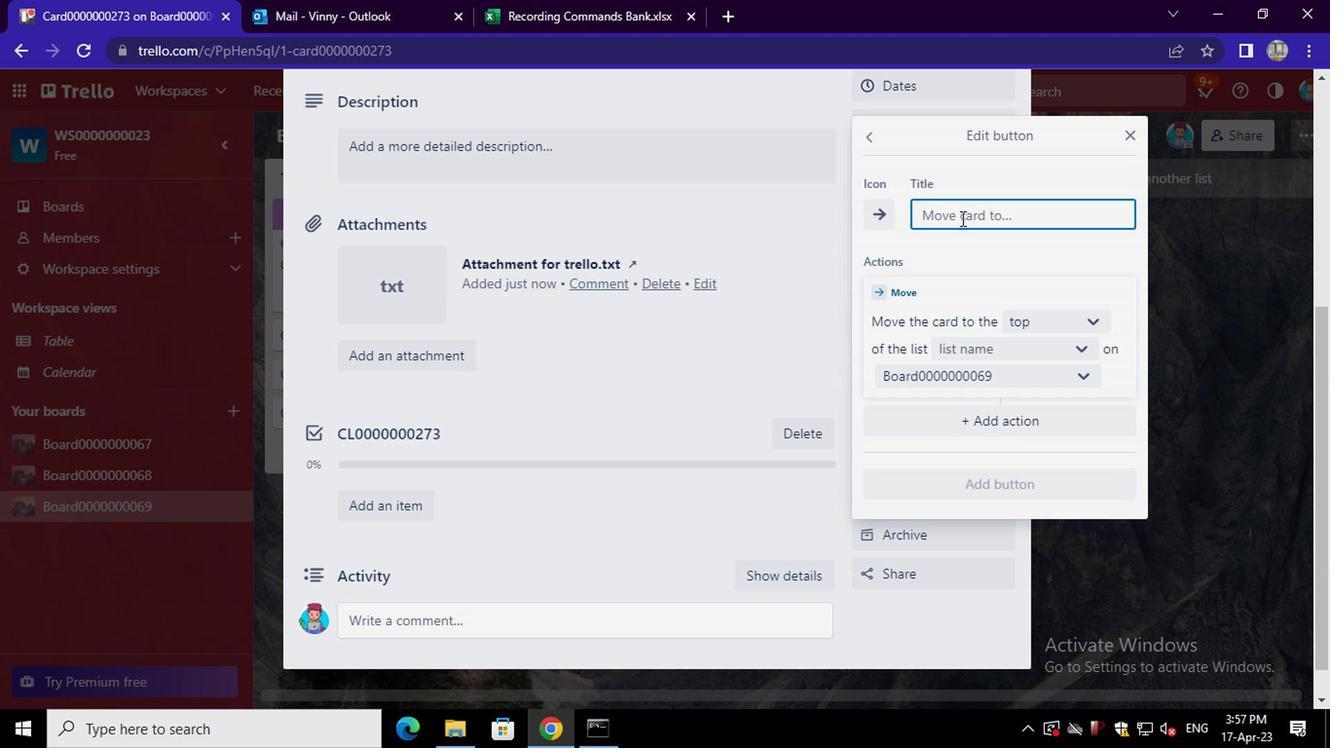 
Action: Mouse moved to (957, 221)
Screenshot: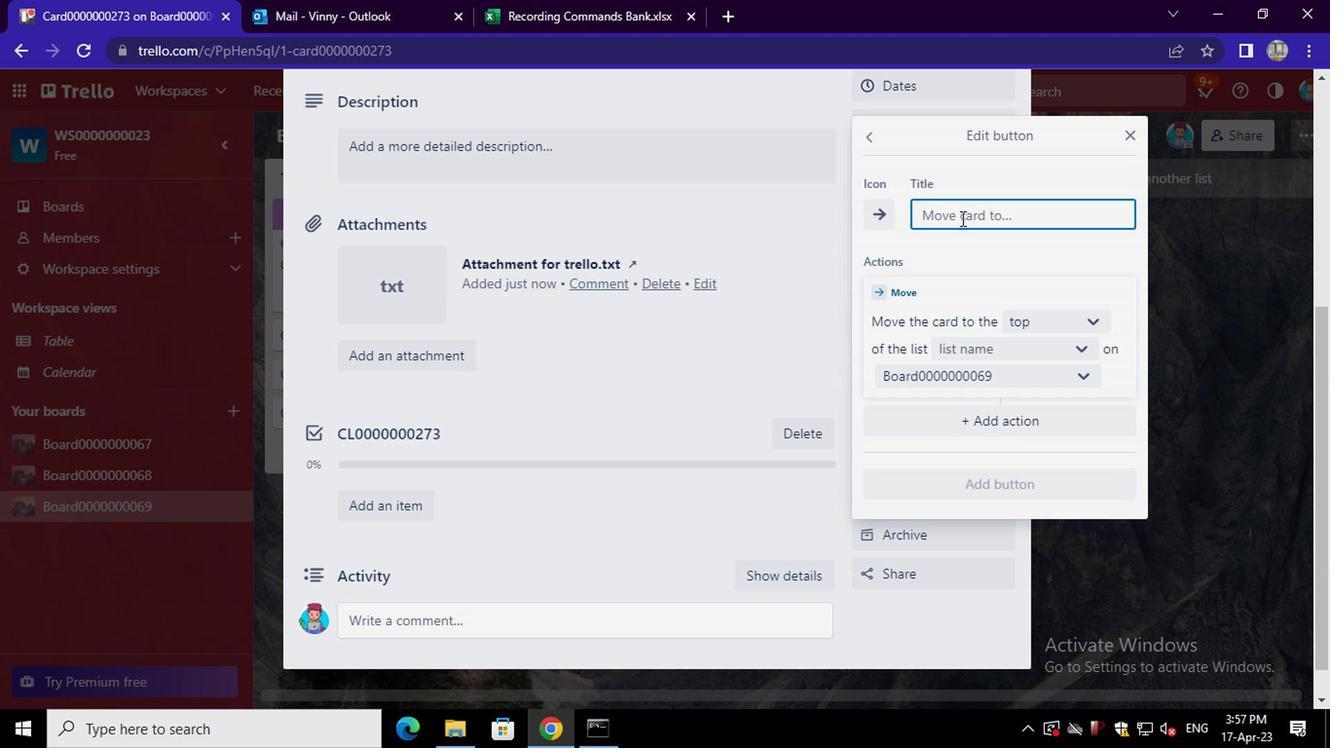 
Action: Key pressed <Key.shift>BUTTON0000000273
Screenshot: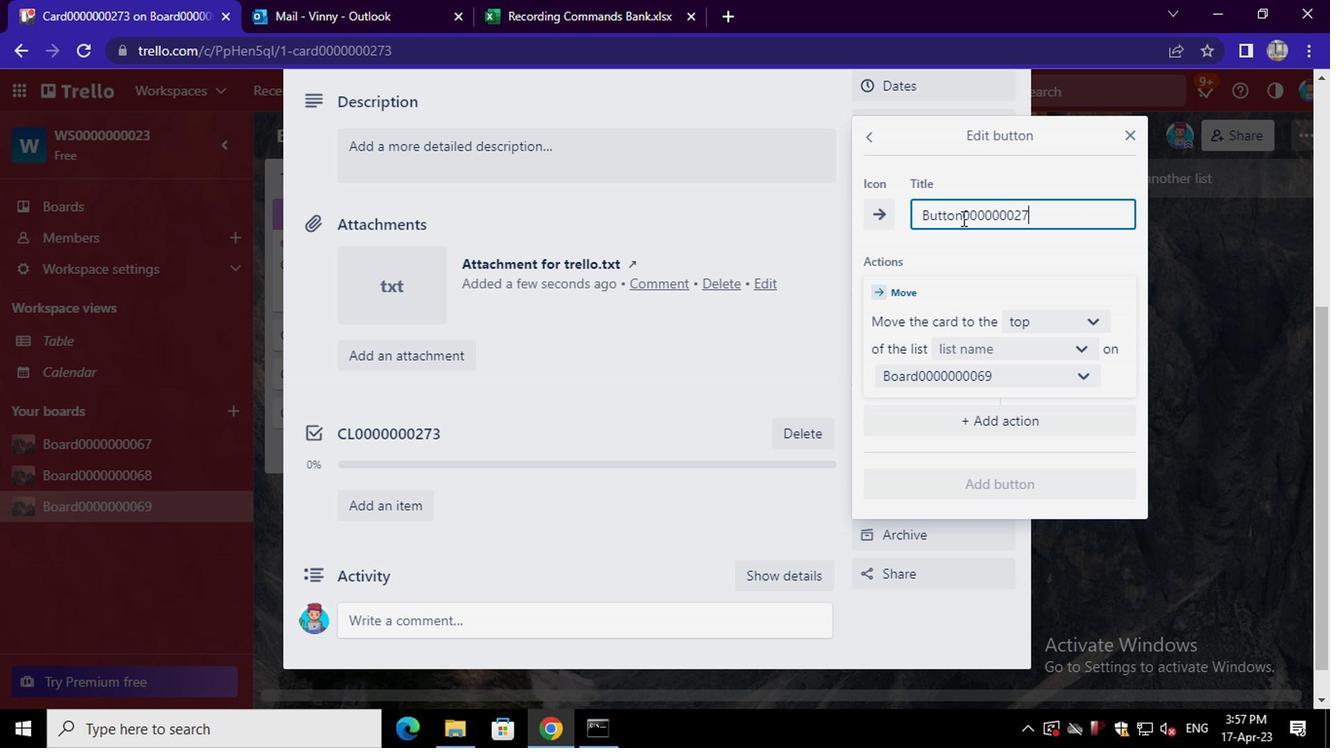 
Action: Mouse moved to (1092, 318)
Screenshot: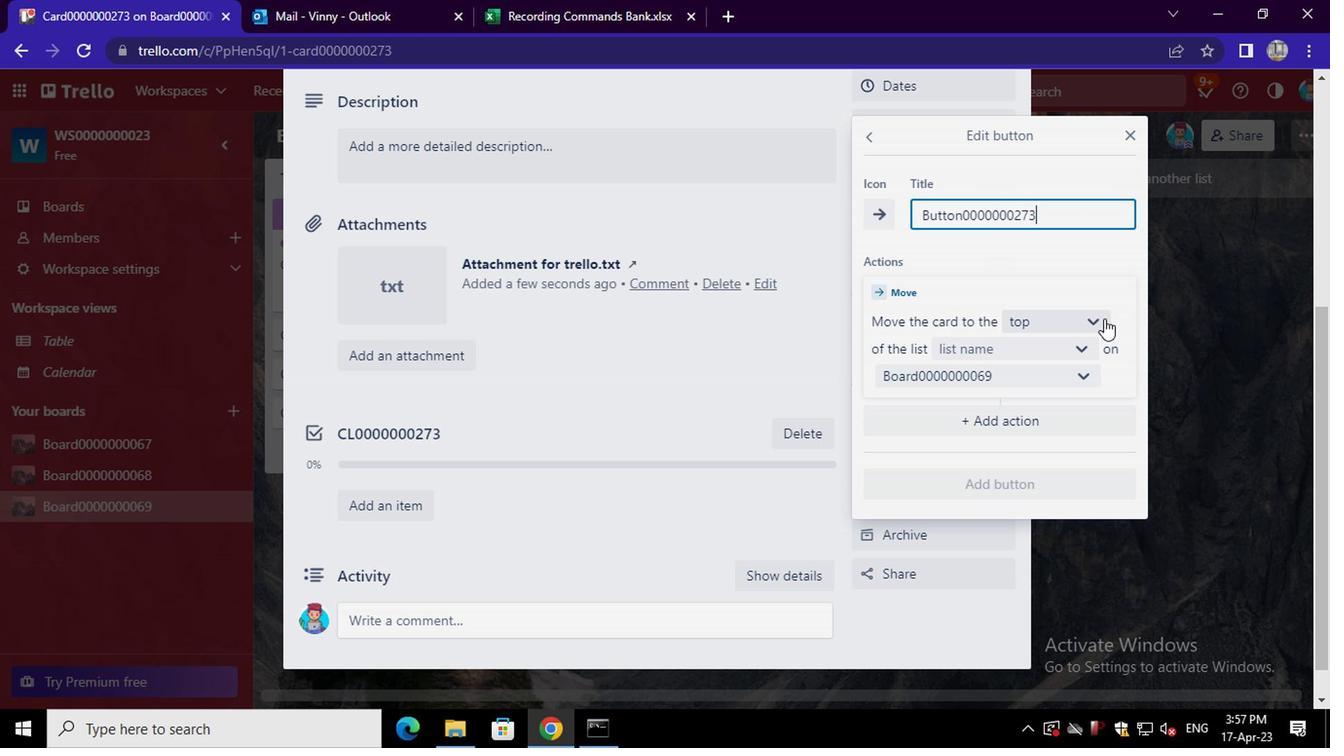 
Action: Mouse pressed left at (1092, 318)
Screenshot: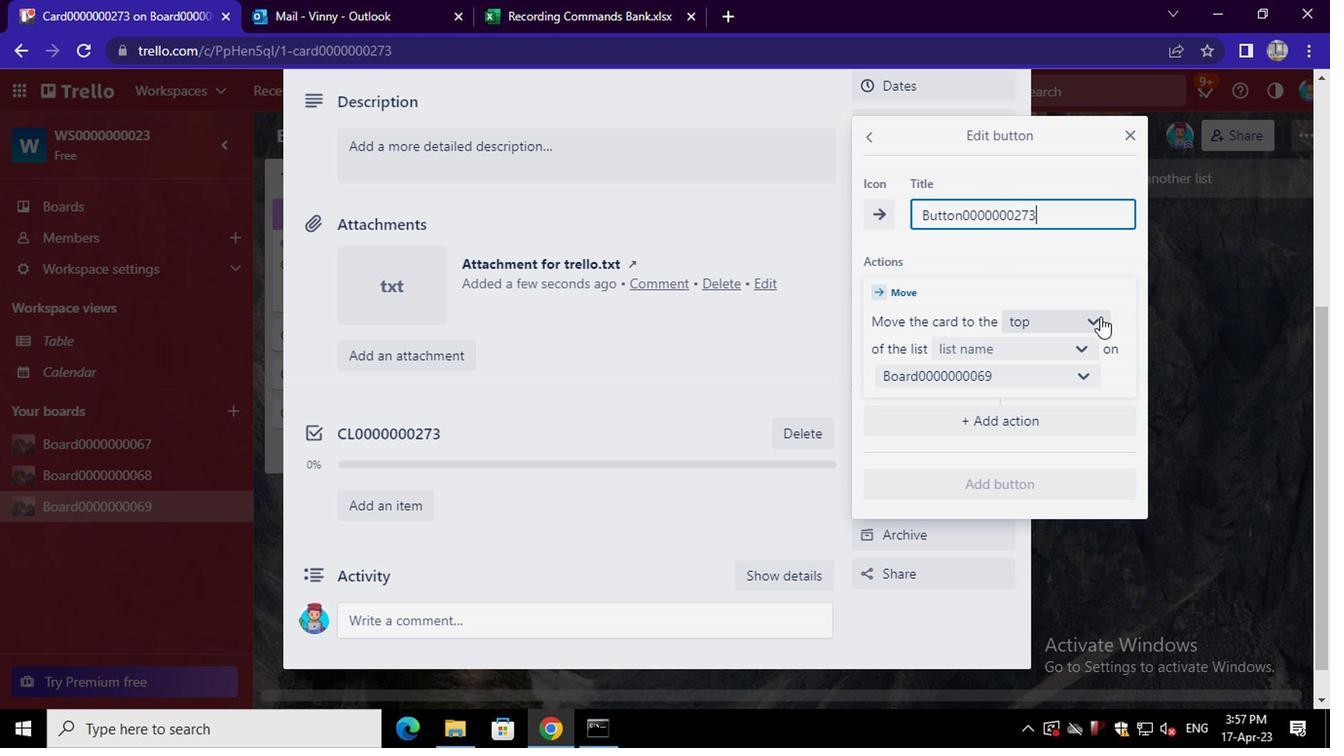 
Action: Mouse moved to (1054, 363)
Screenshot: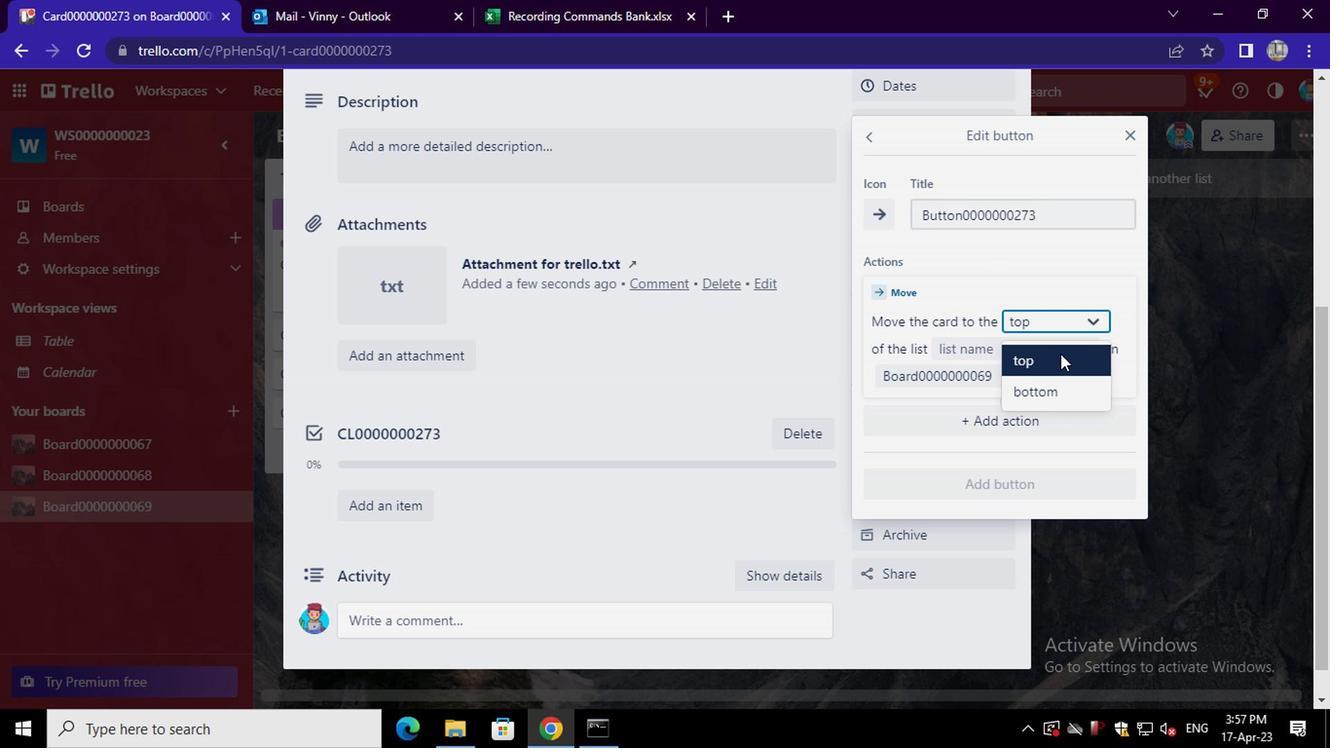 
Action: Mouse pressed left at (1054, 363)
Screenshot: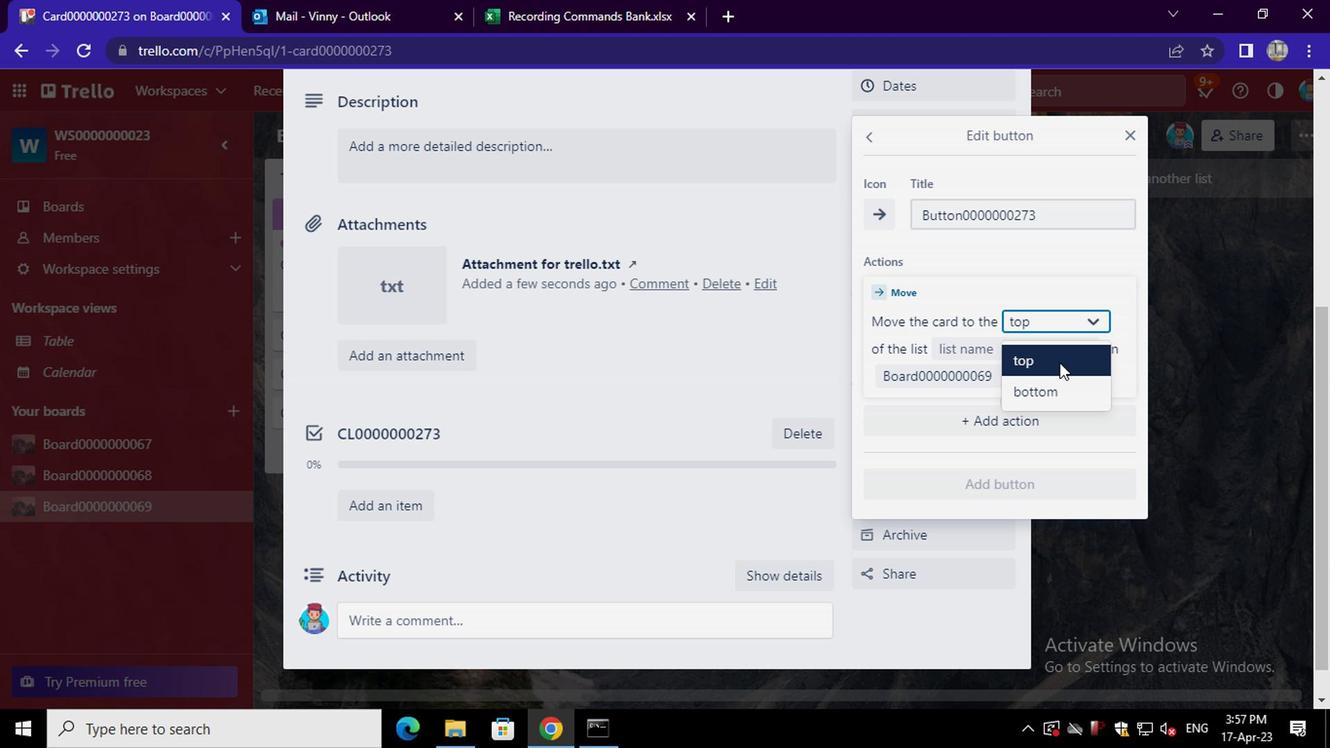 
Action: Mouse moved to (1030, 356)
Screenshot: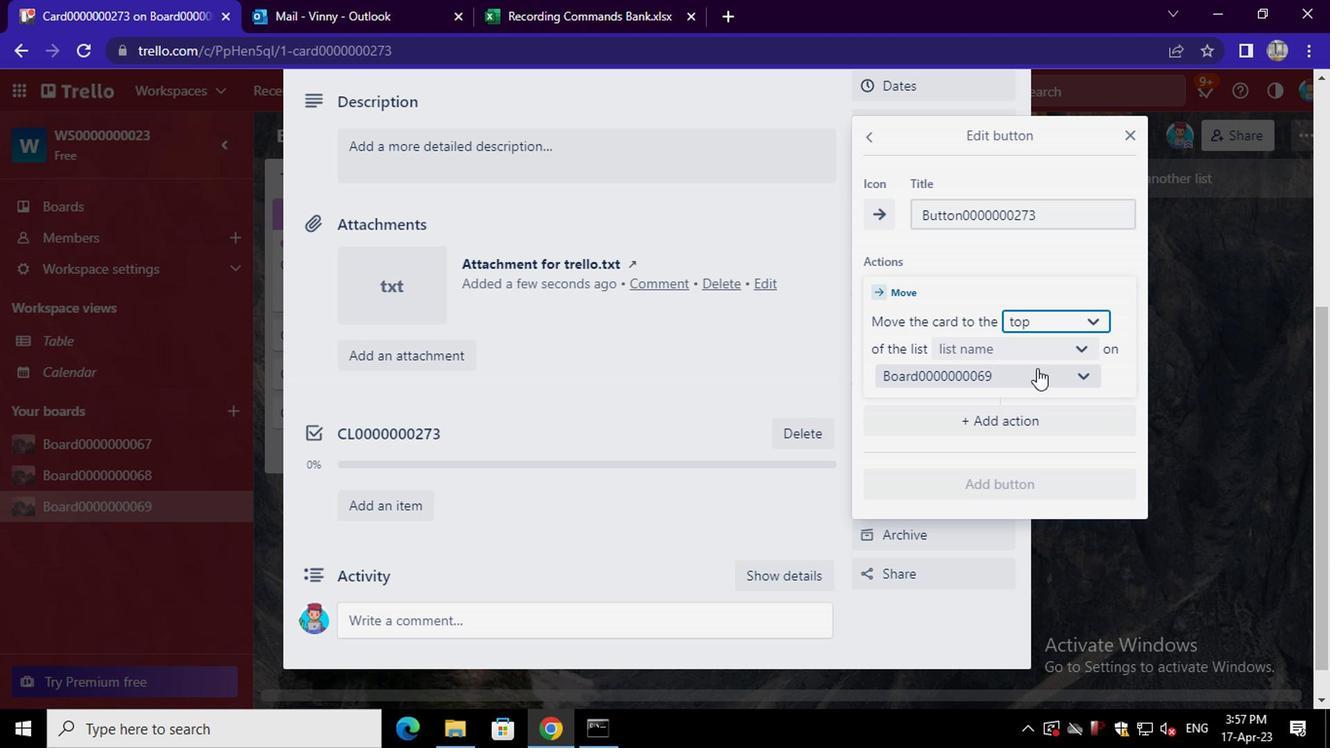 
Action: Mouse pressed left at (1030, 356)
Screenshot: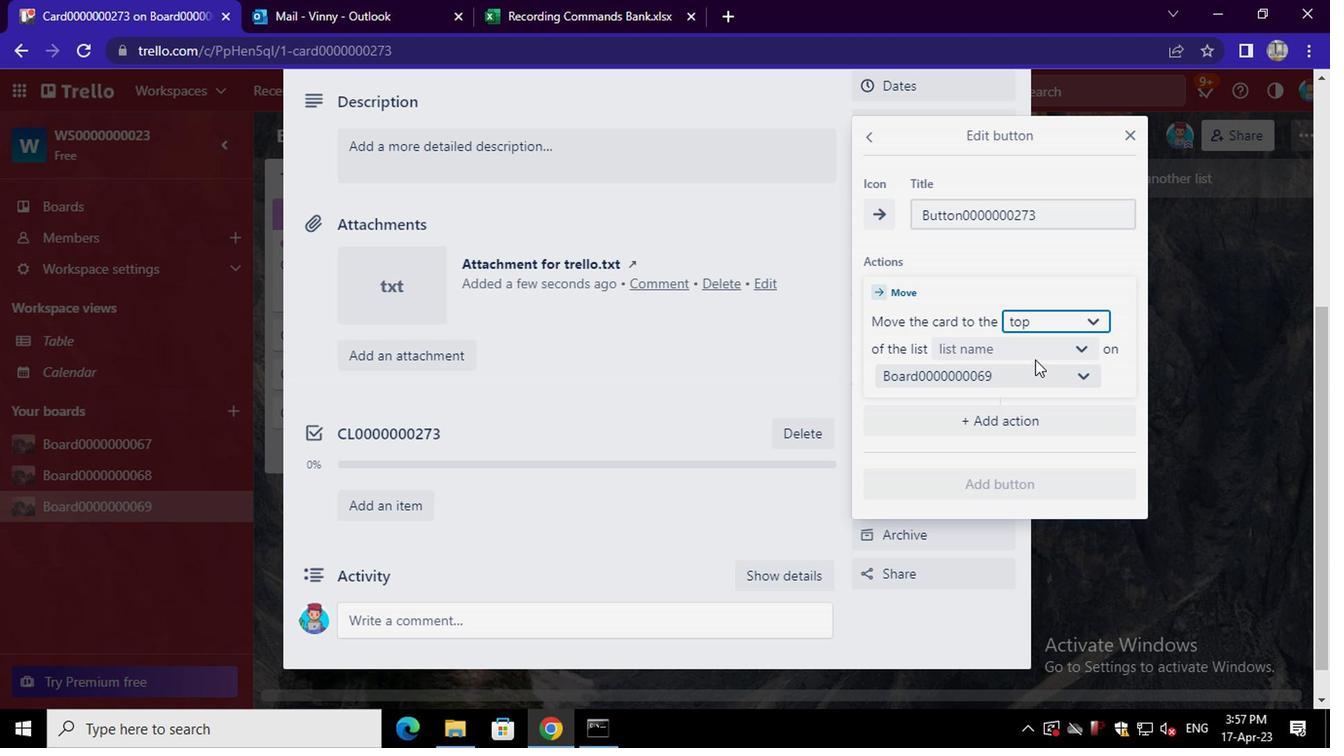 
Action: Mouse moved to (1002, 386)
Screenshot: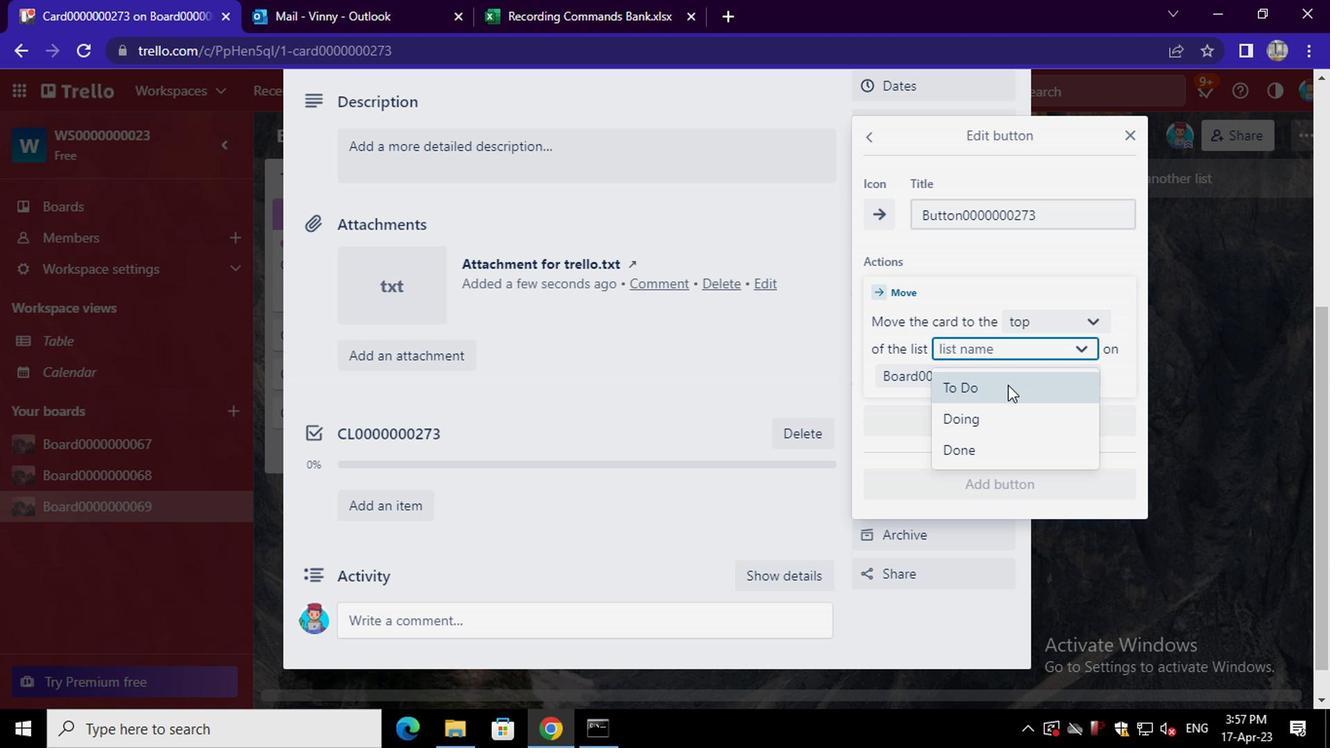 
Action: Mouse pressed left at (1002, 386)
Screenshot: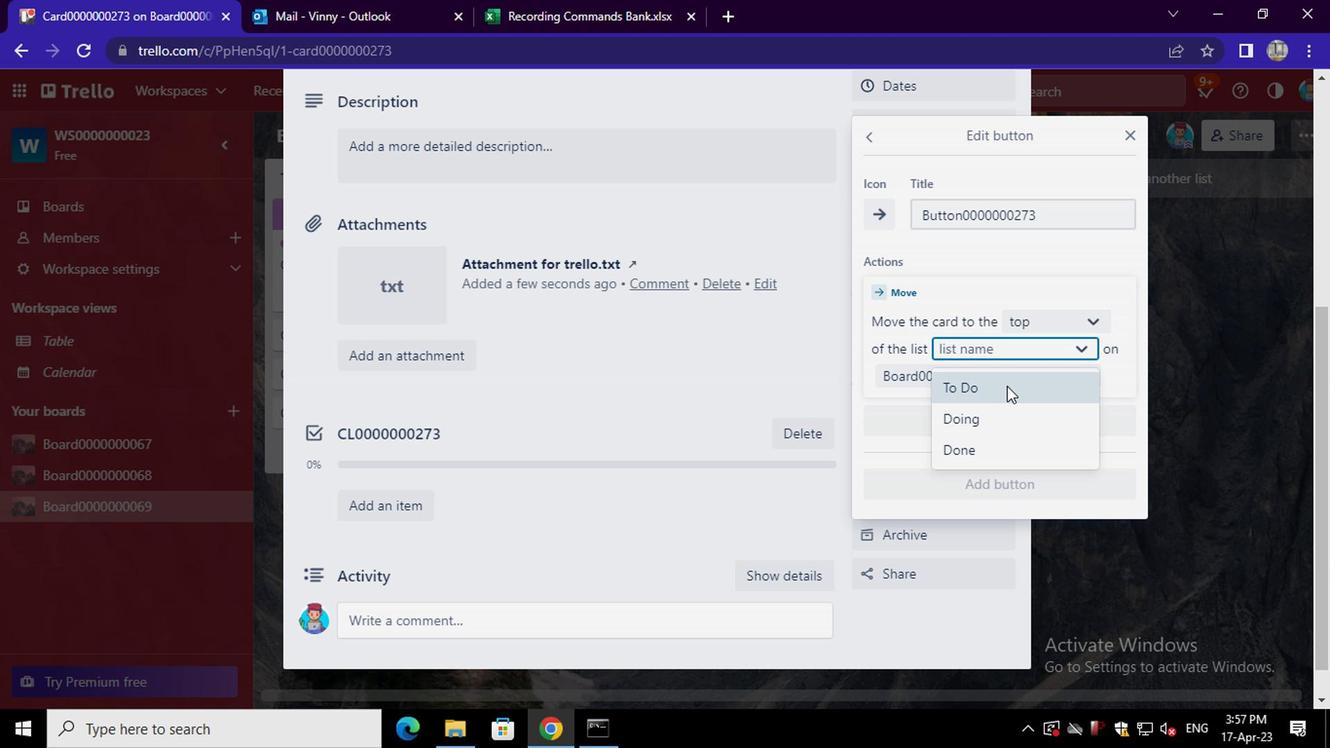 
Action: Mouse moved to (1006, 476)
Screenshot: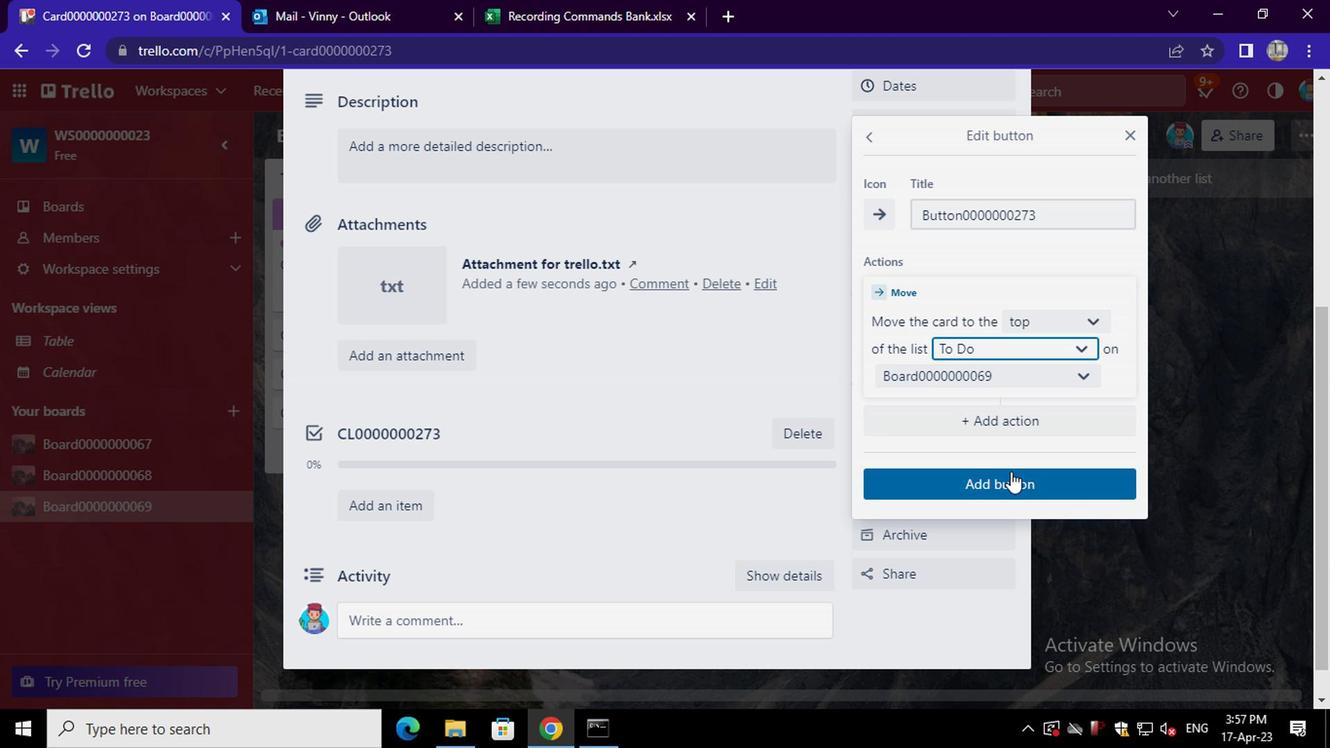 
Action: Mouse pressed left at (1006, 476)
Screenshot: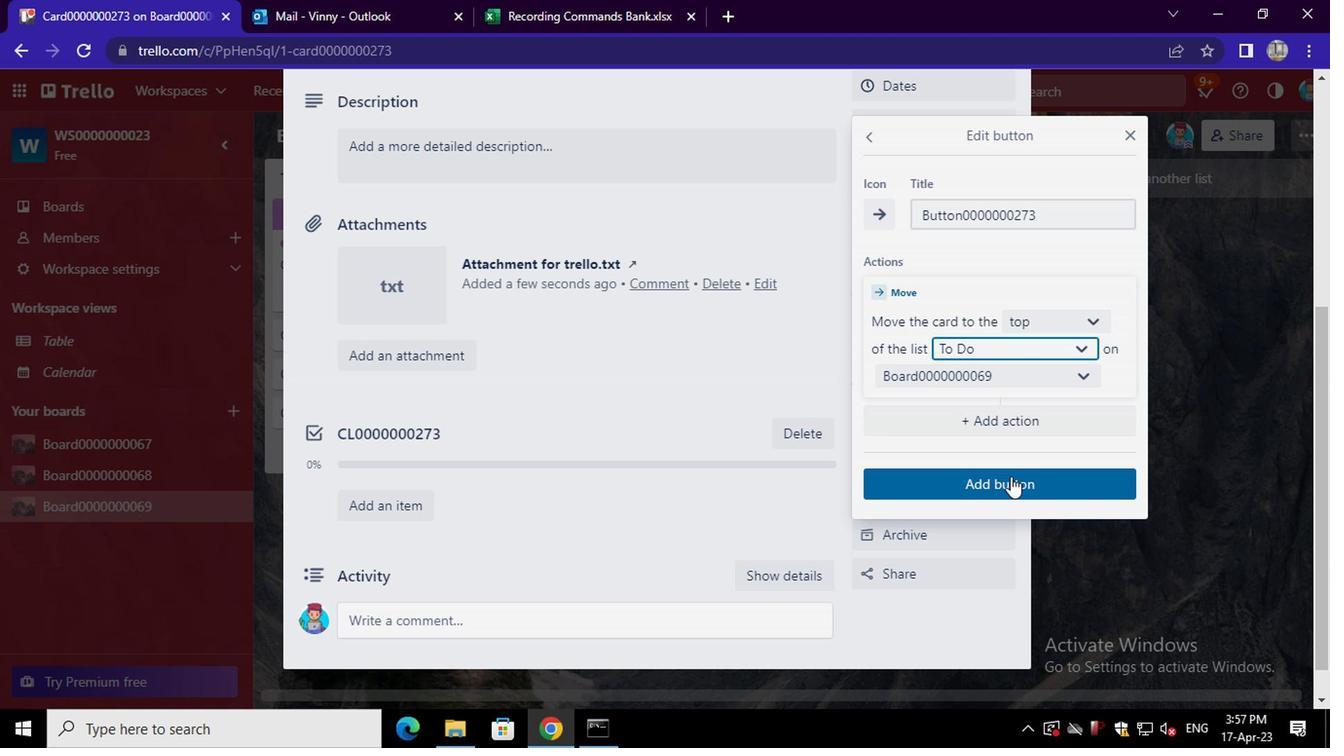 
Action: Mouse moved to (507, 307)
Screenshot: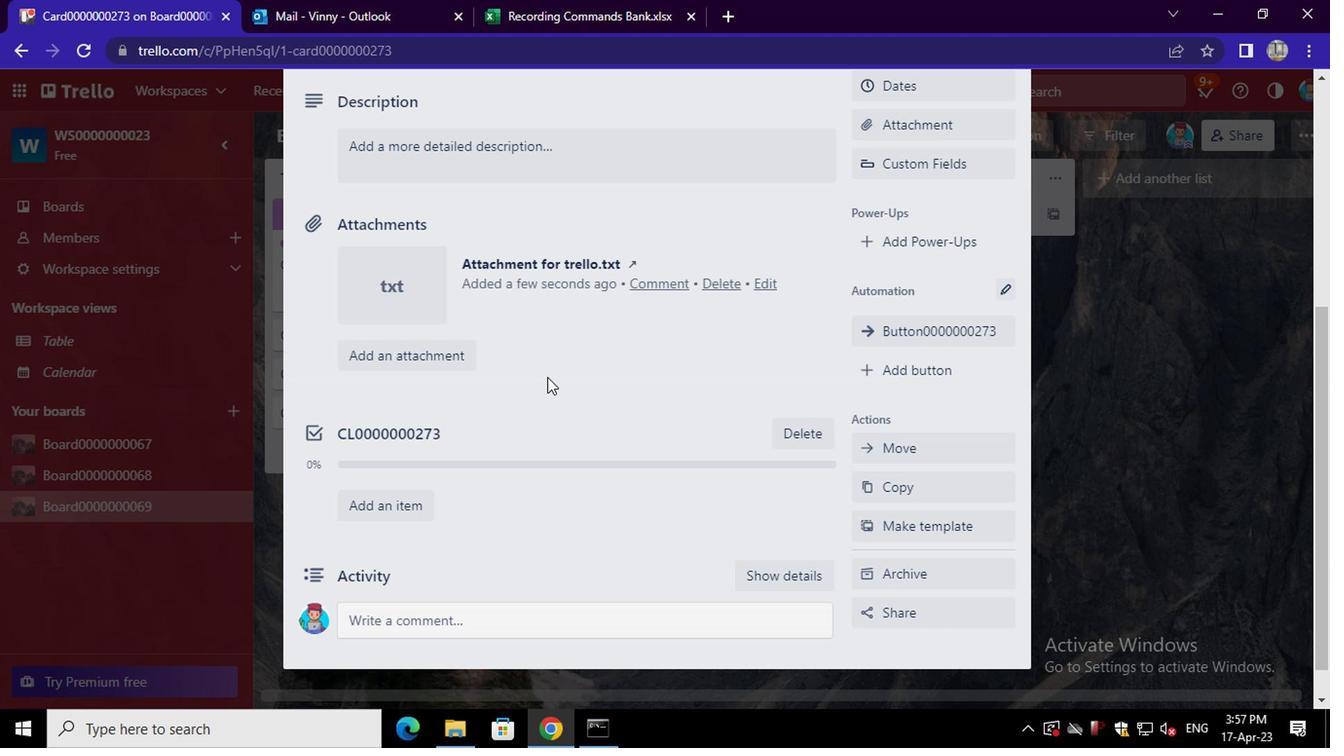 
Action: Mouse scrolled (507, 308) with delta (0, 0)
Screenshot: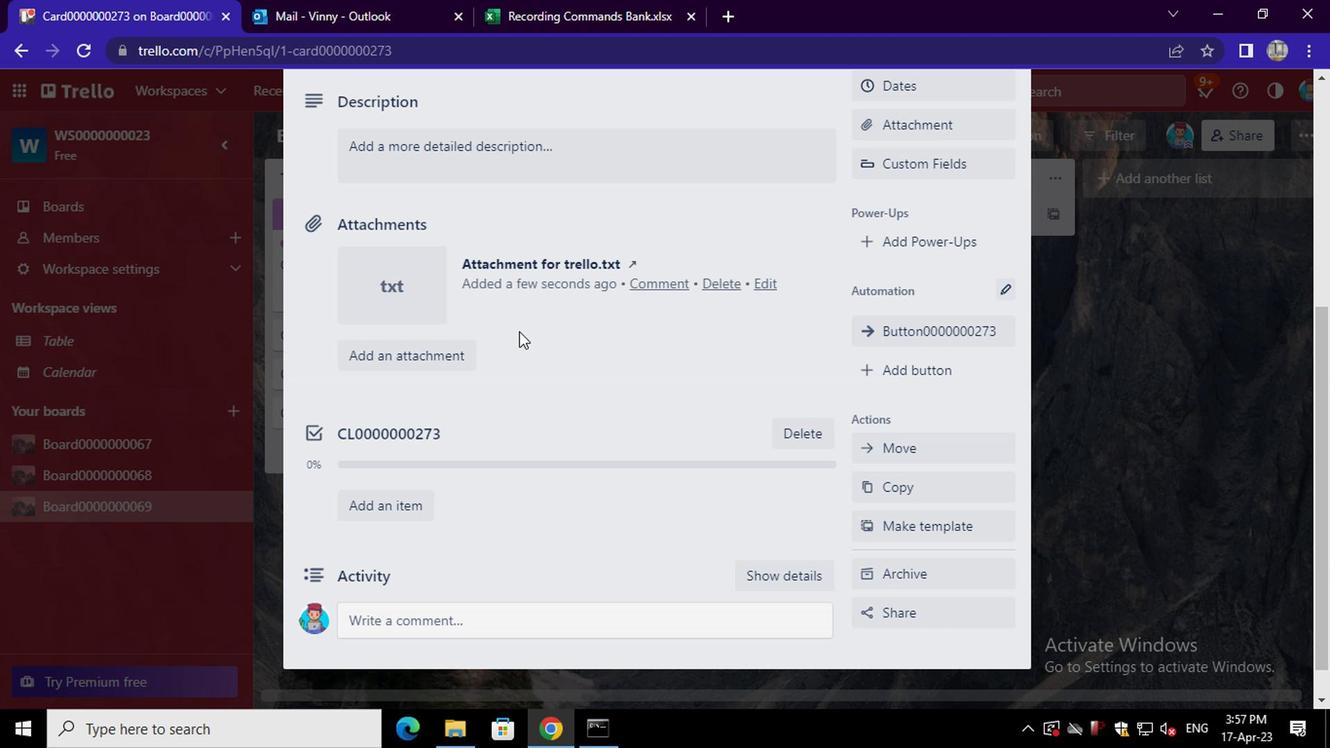 
Action: Mouse moved to (505, 260)
Screenshot: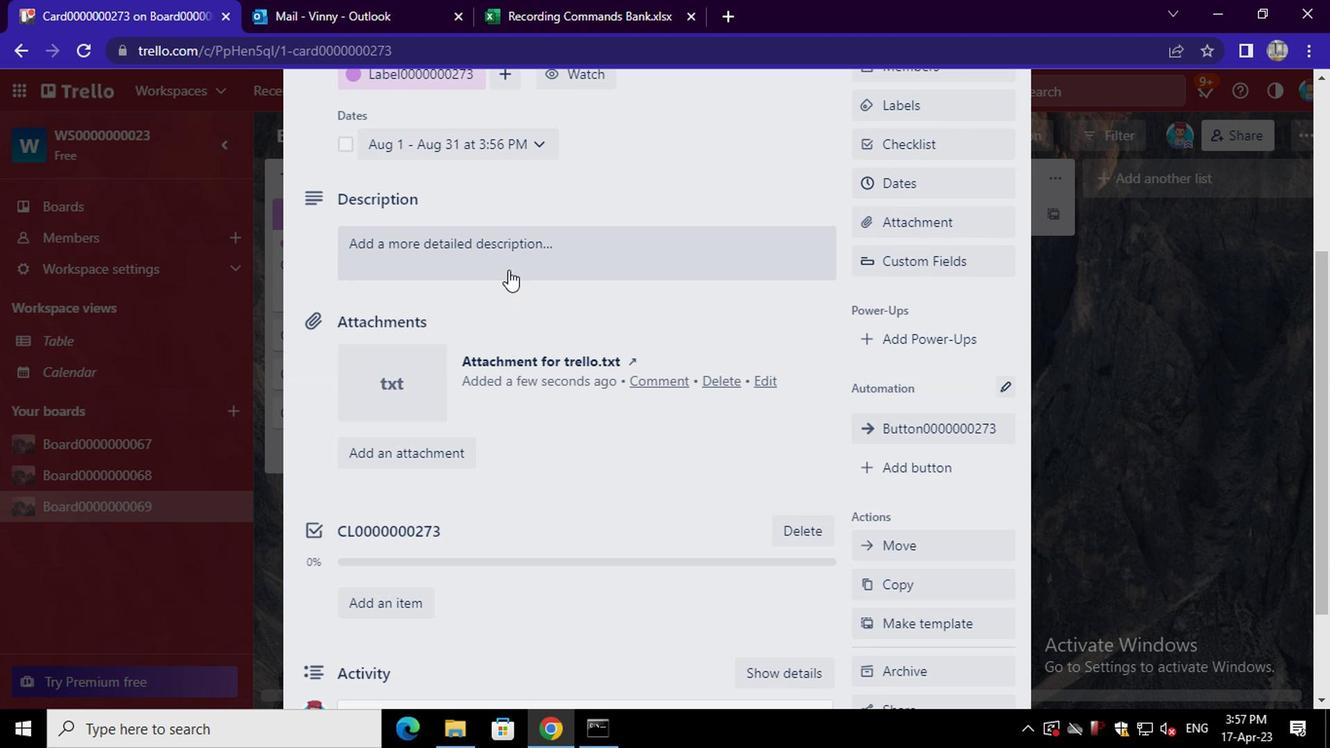 
Action: Mouse pressed left at (505, 260)
Screenshot: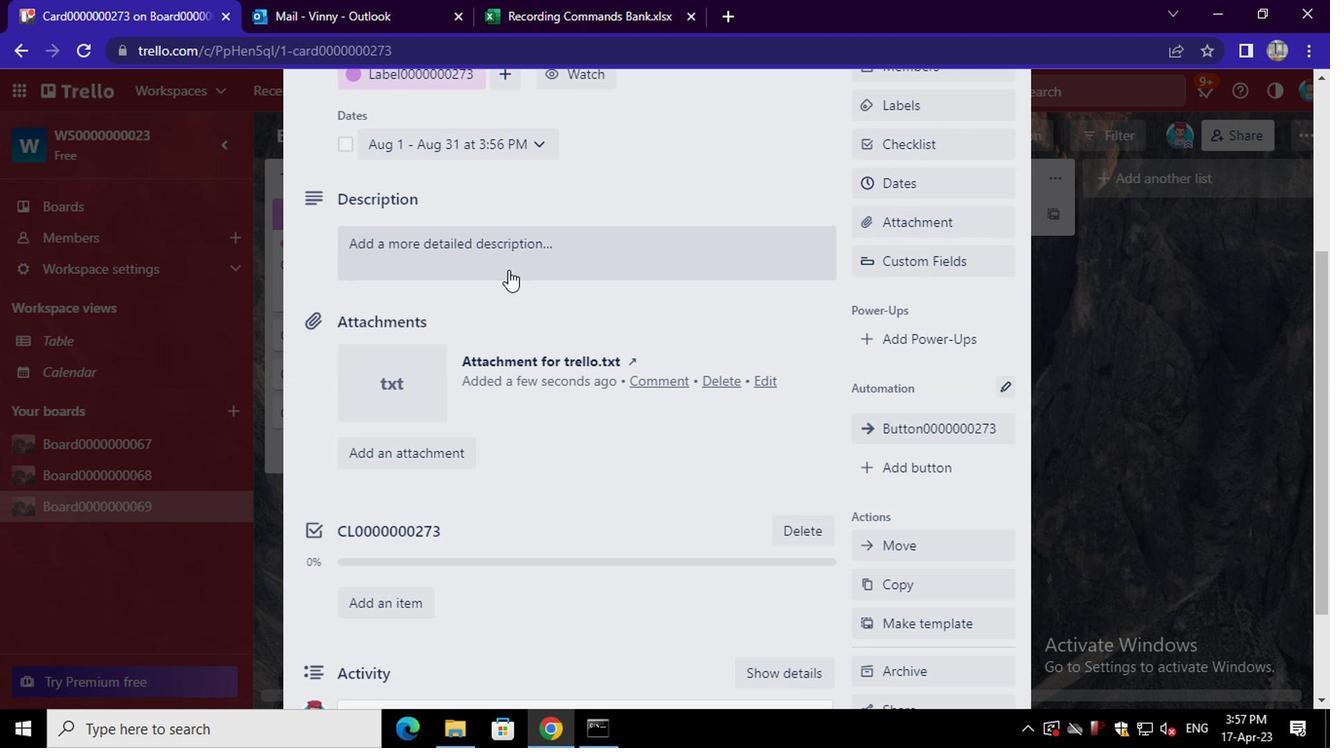 
Action: Mouse moved to (505, 327)
Screenshot: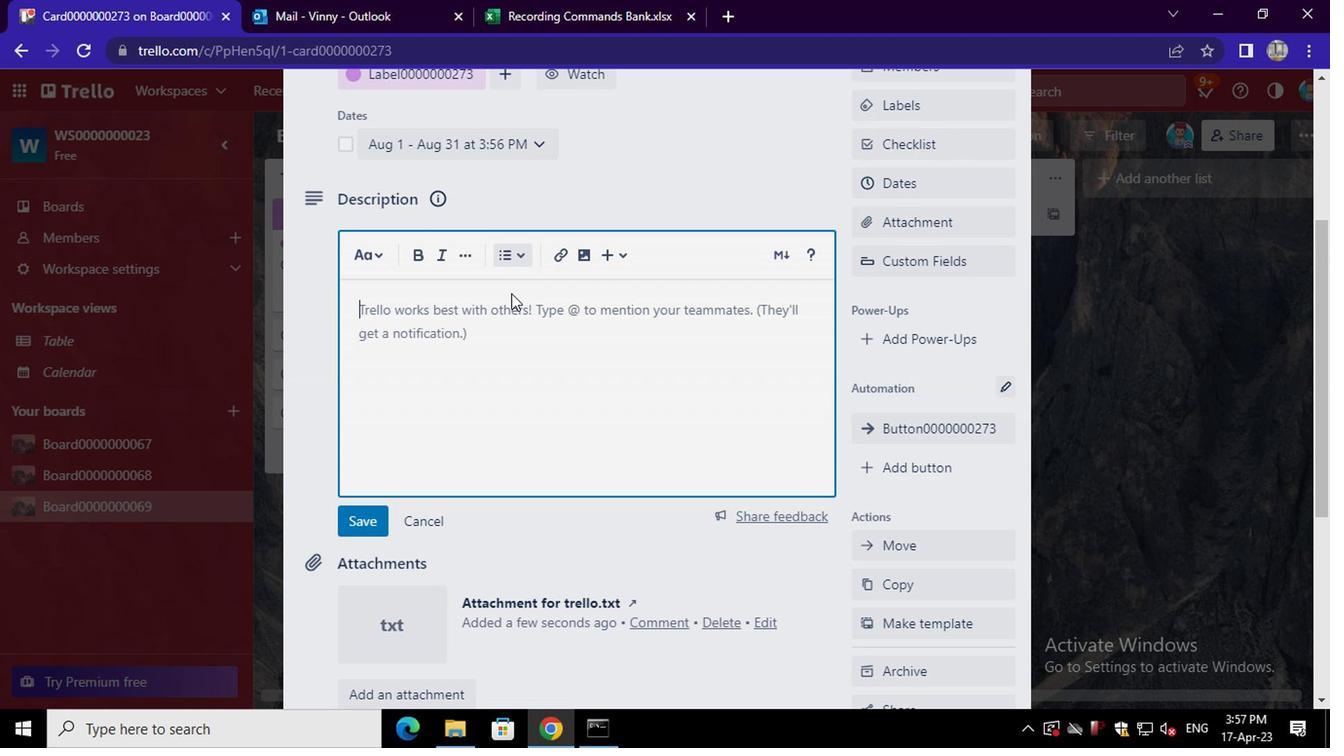 
Action: Mouse pressed left at (505, 327)
Screenshot: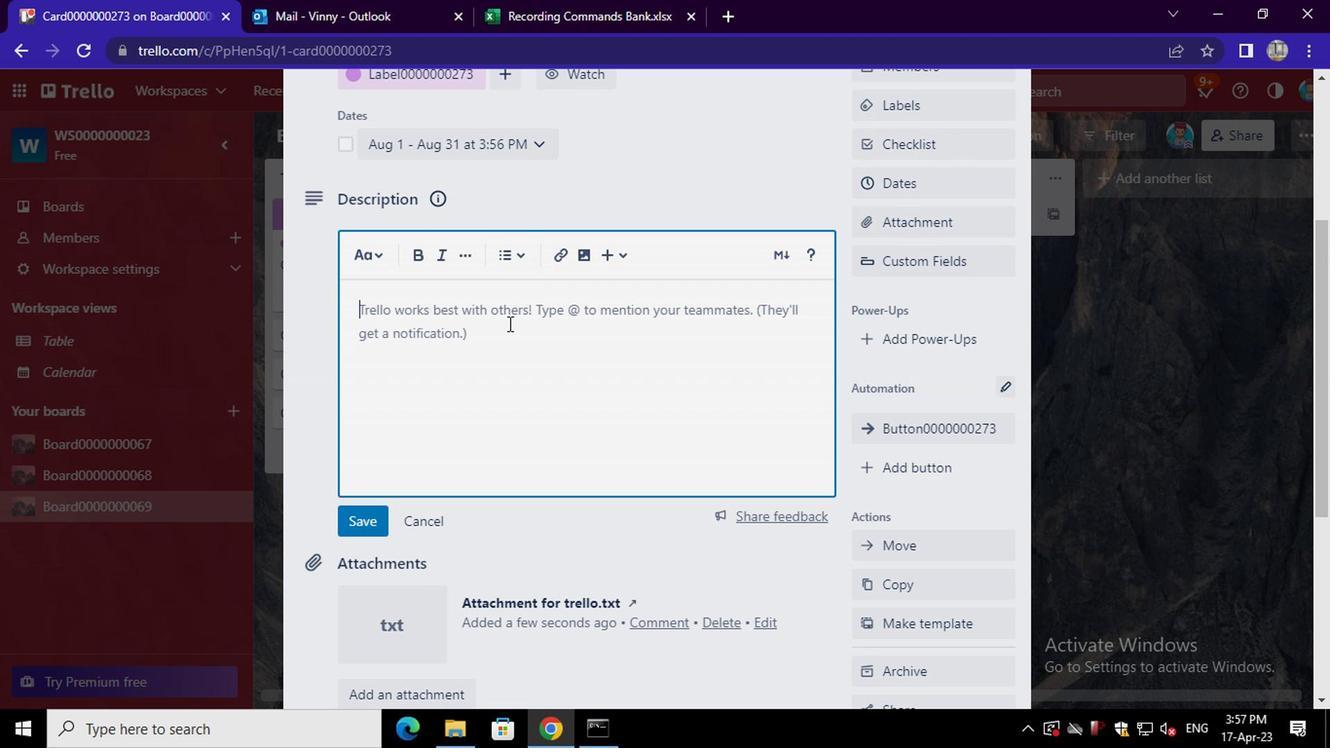 
Action: Key pressed <Key.shift>DS0000000273
Screenshot: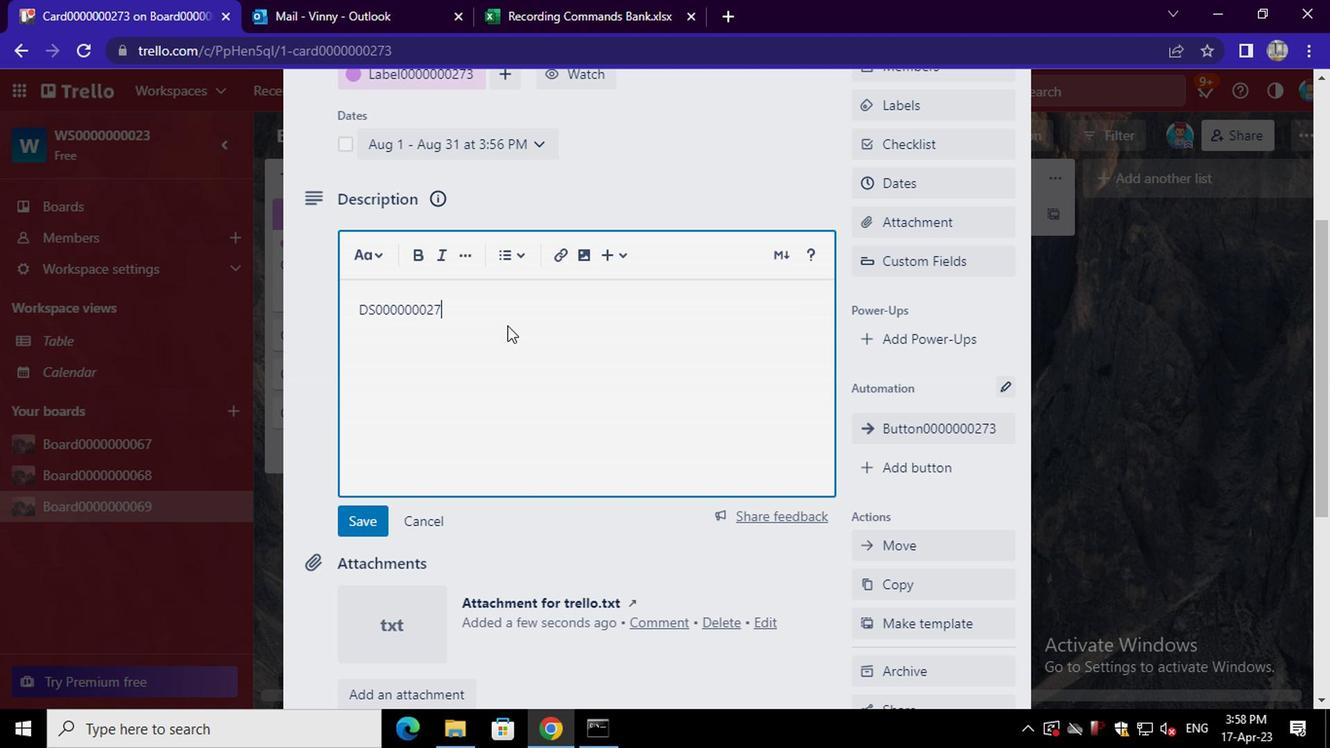 
Action: Mouse moved to (375, 507)
Screenshot: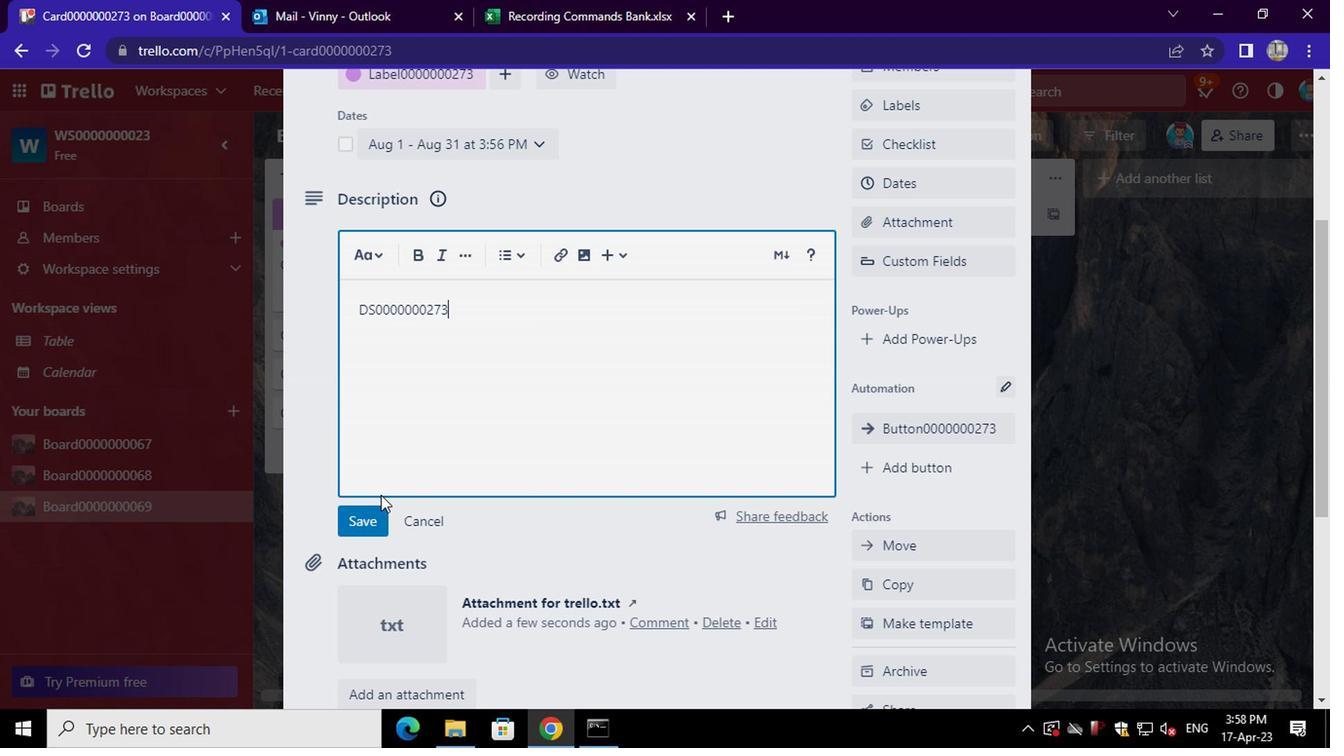 
Action: Mouse pressed left at (375, 507)
Screenshot: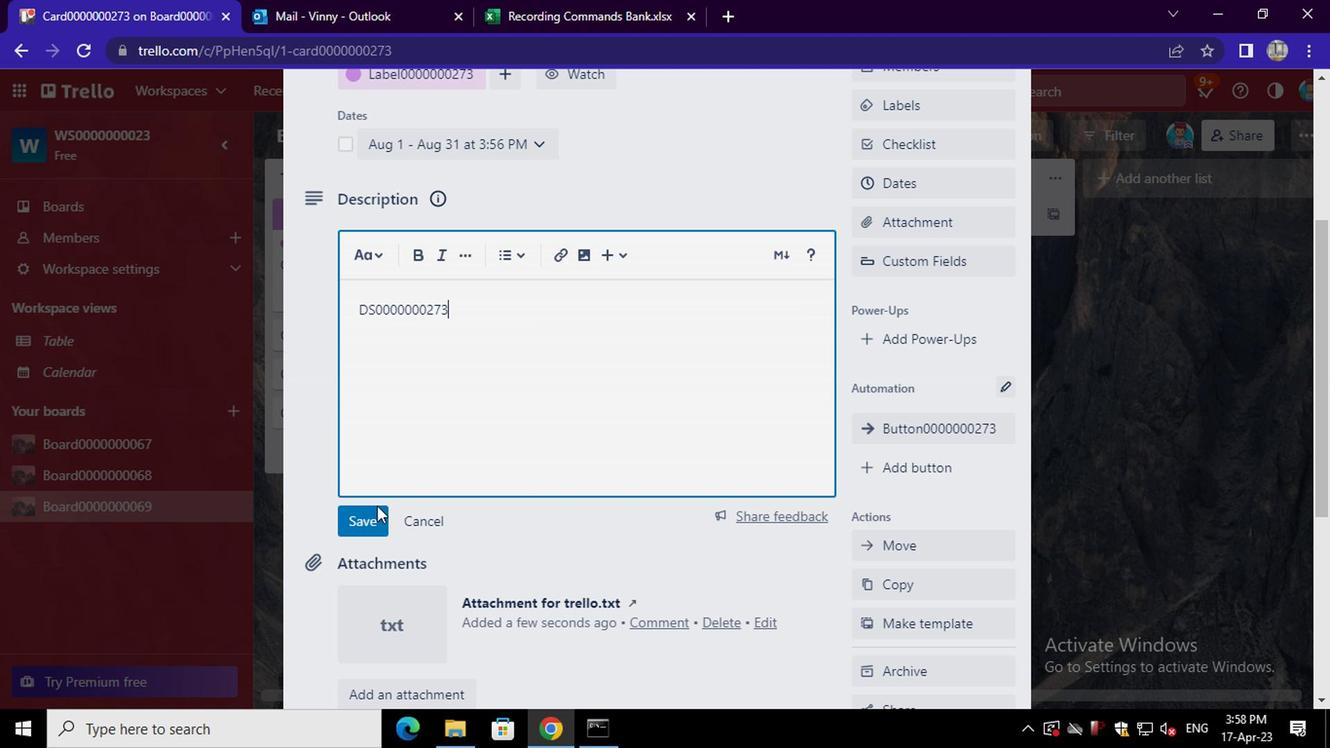 
Action: Mouse moved to (438, 498)
Screenshot: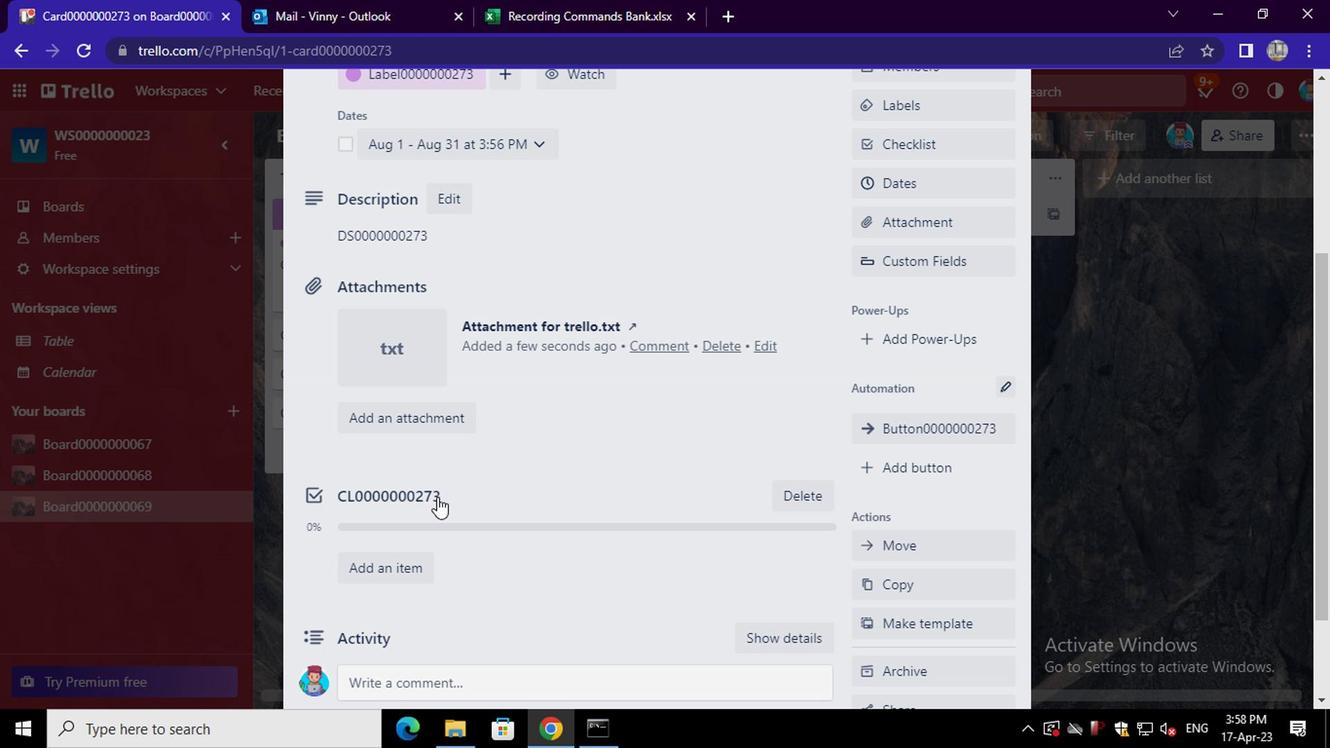 
Action: Mouse scrolled (438, 496) with delta (0, -1)
Screenshot: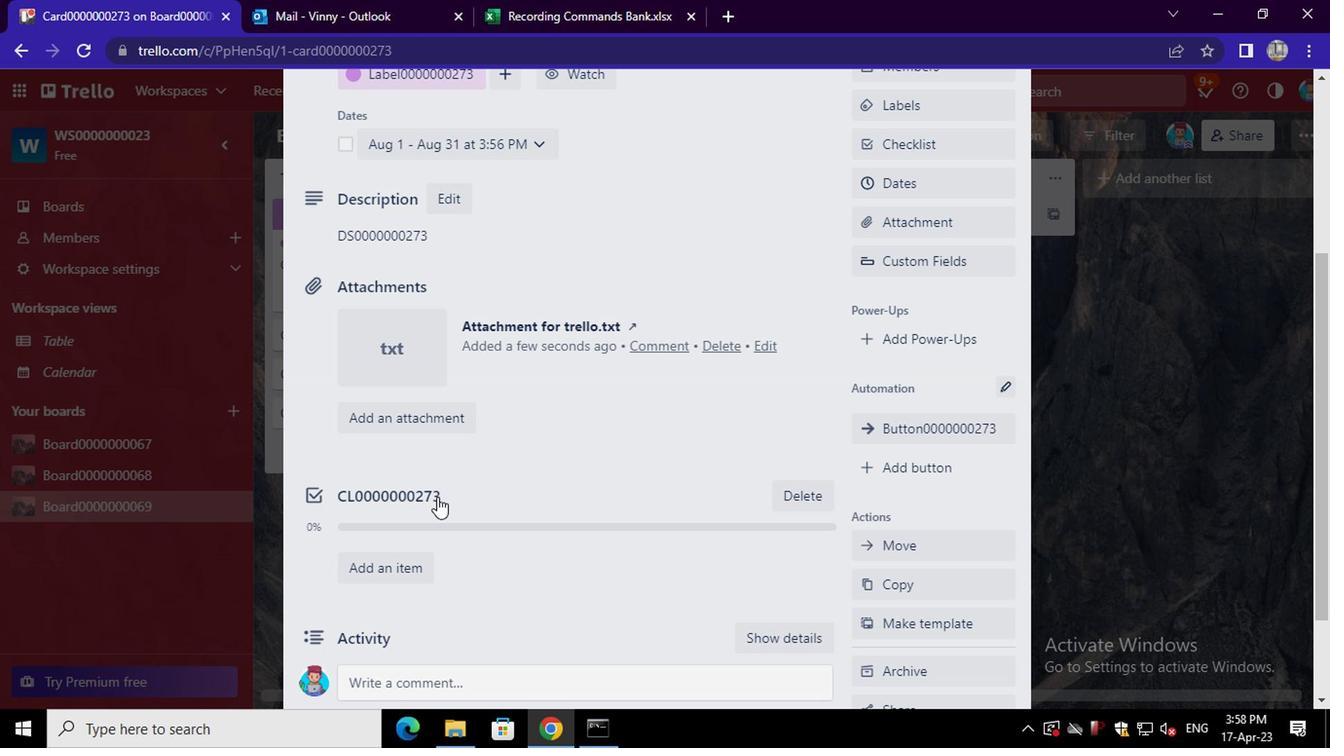 
Action: Mouse moved to (439, 501)
Screenshot: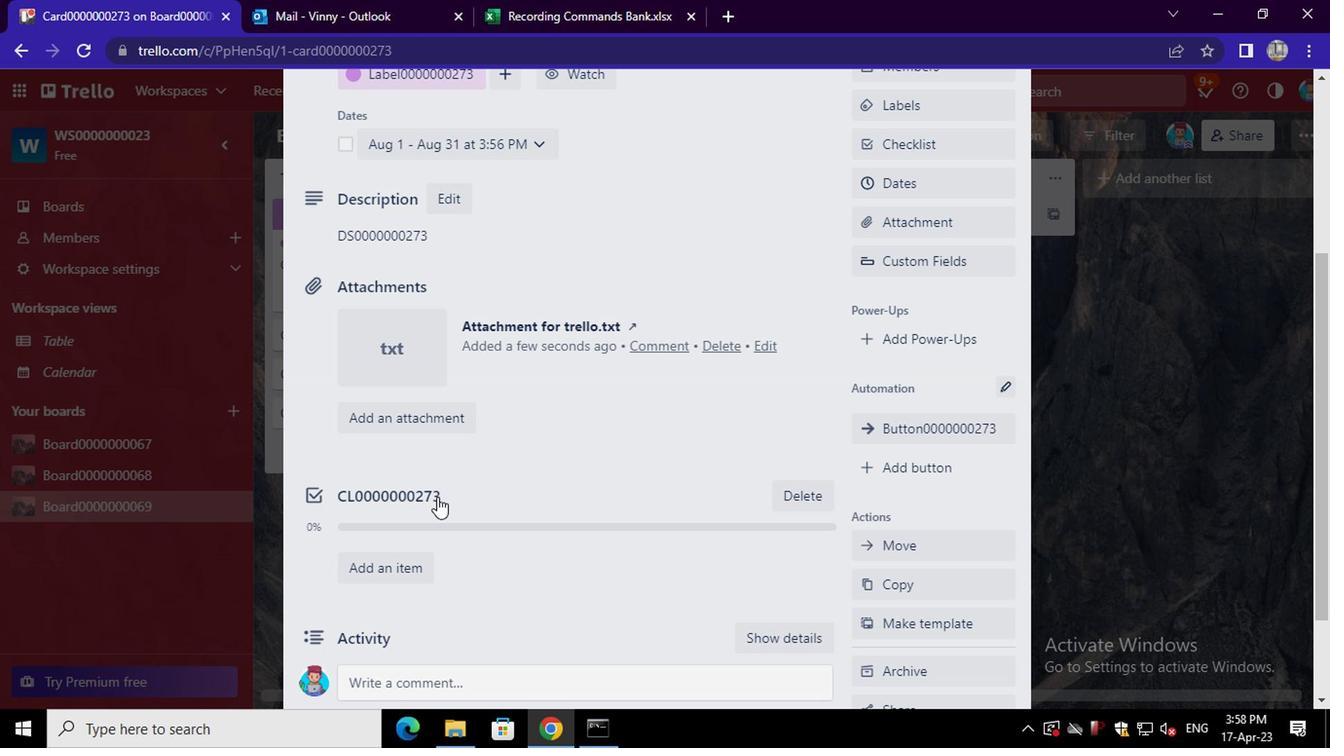 
Action: Mouse scrolled (439, 499) with delta (0, -1)
Screenshot: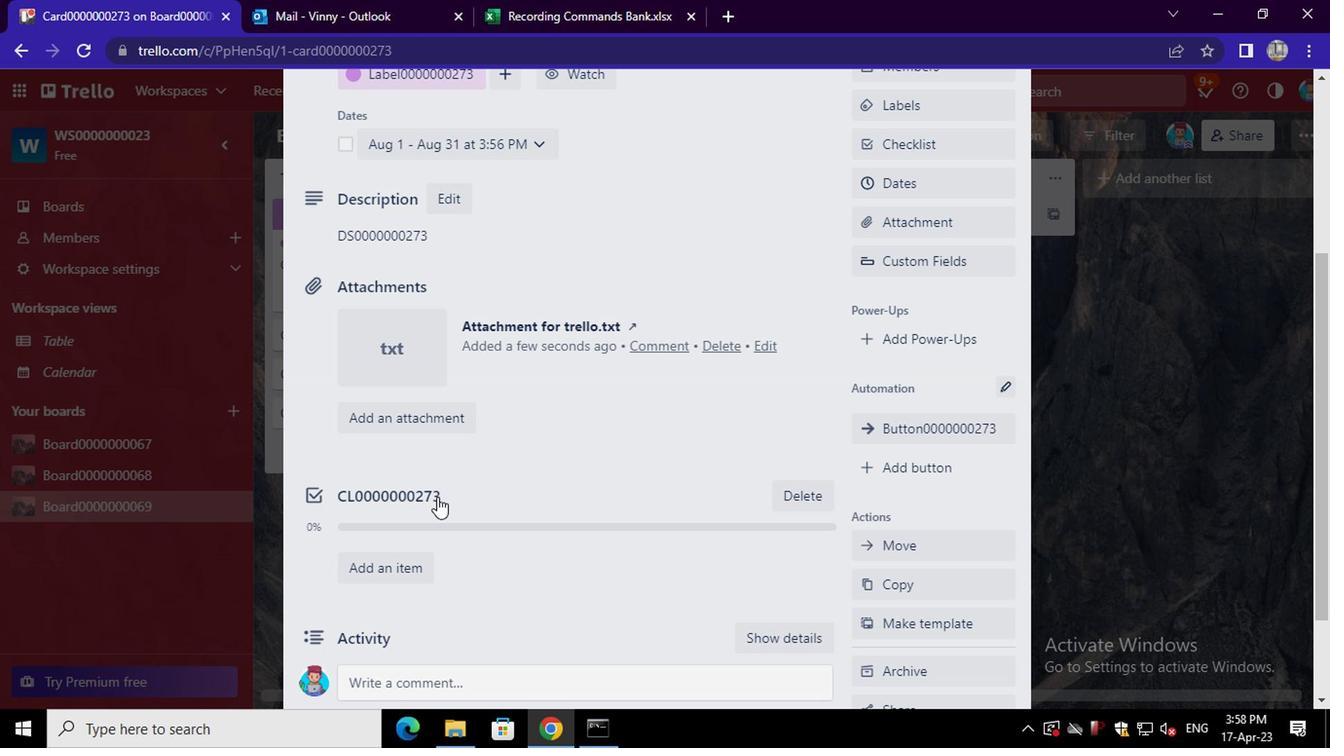 
Action: Mouse moved to (454, 557)
Screenshot: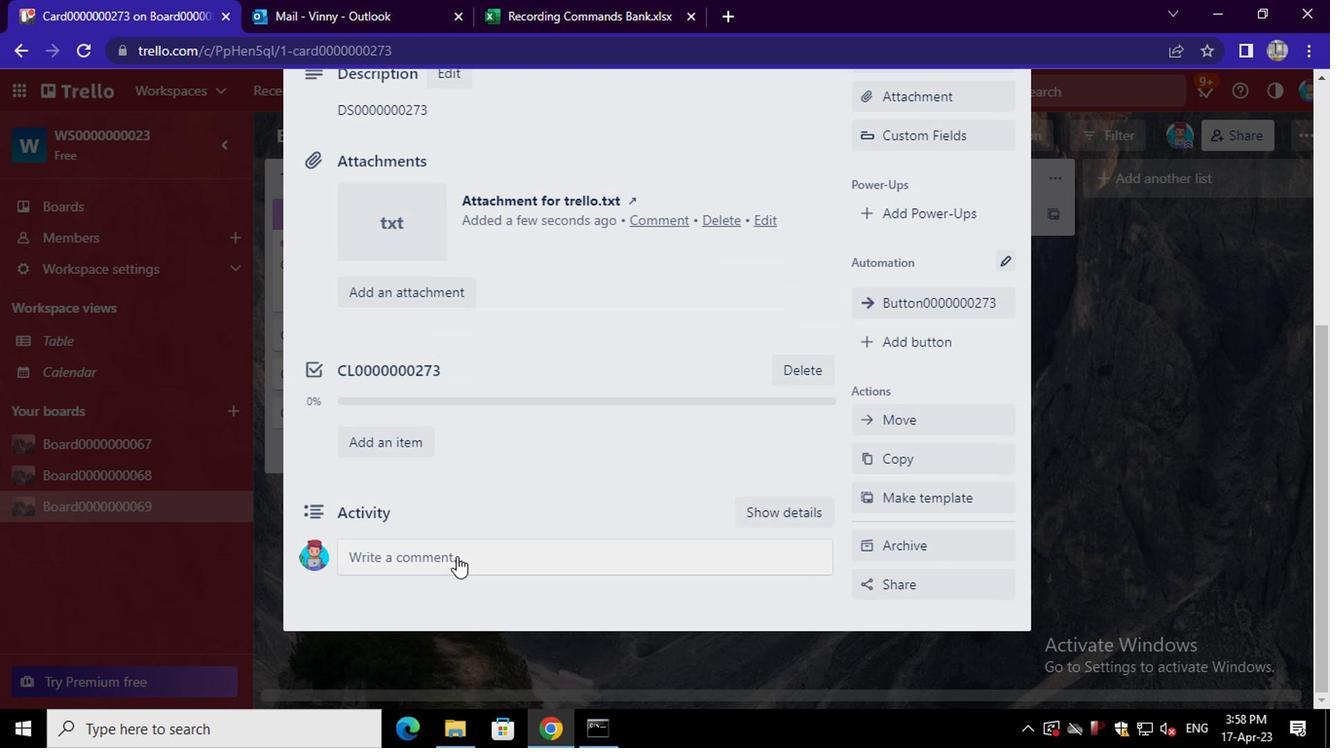 
Action: Mouse pressed left at (454, 557)
Screenshot: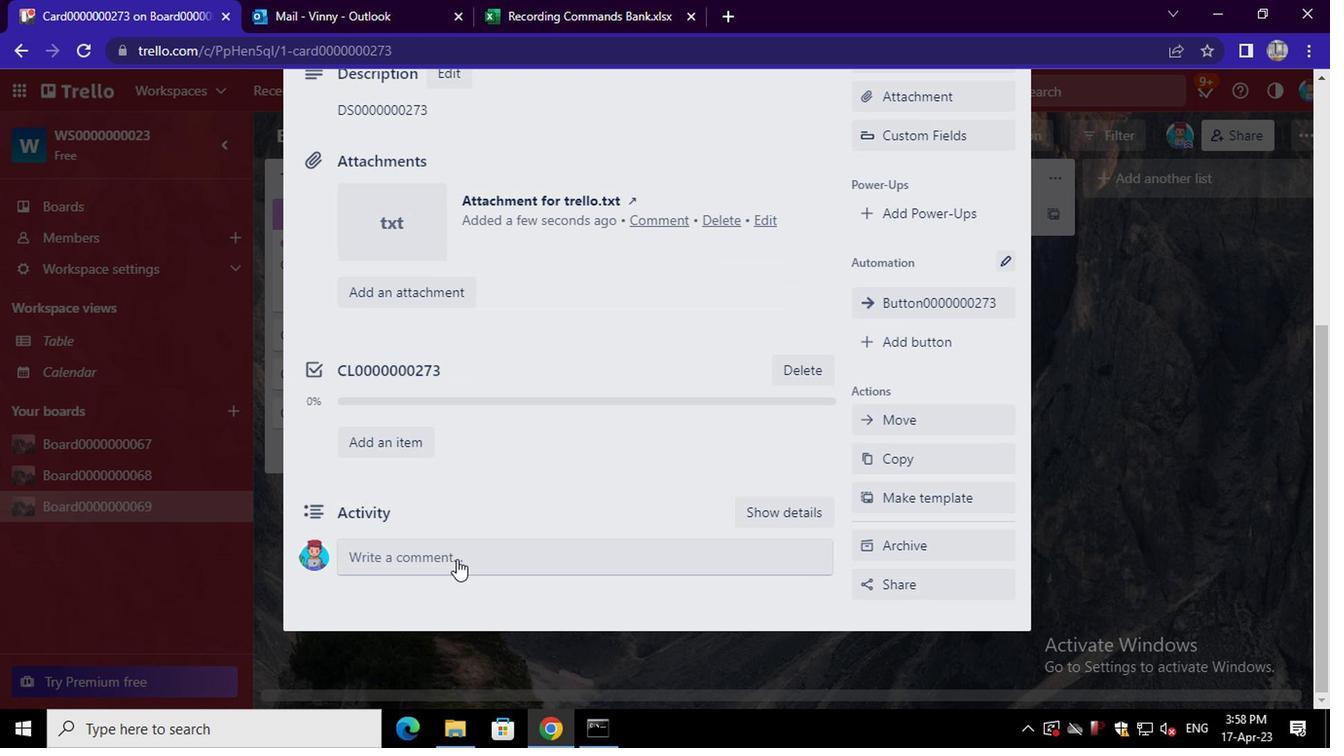 
Action: Mouse moved to (463, 562)
Screenshot: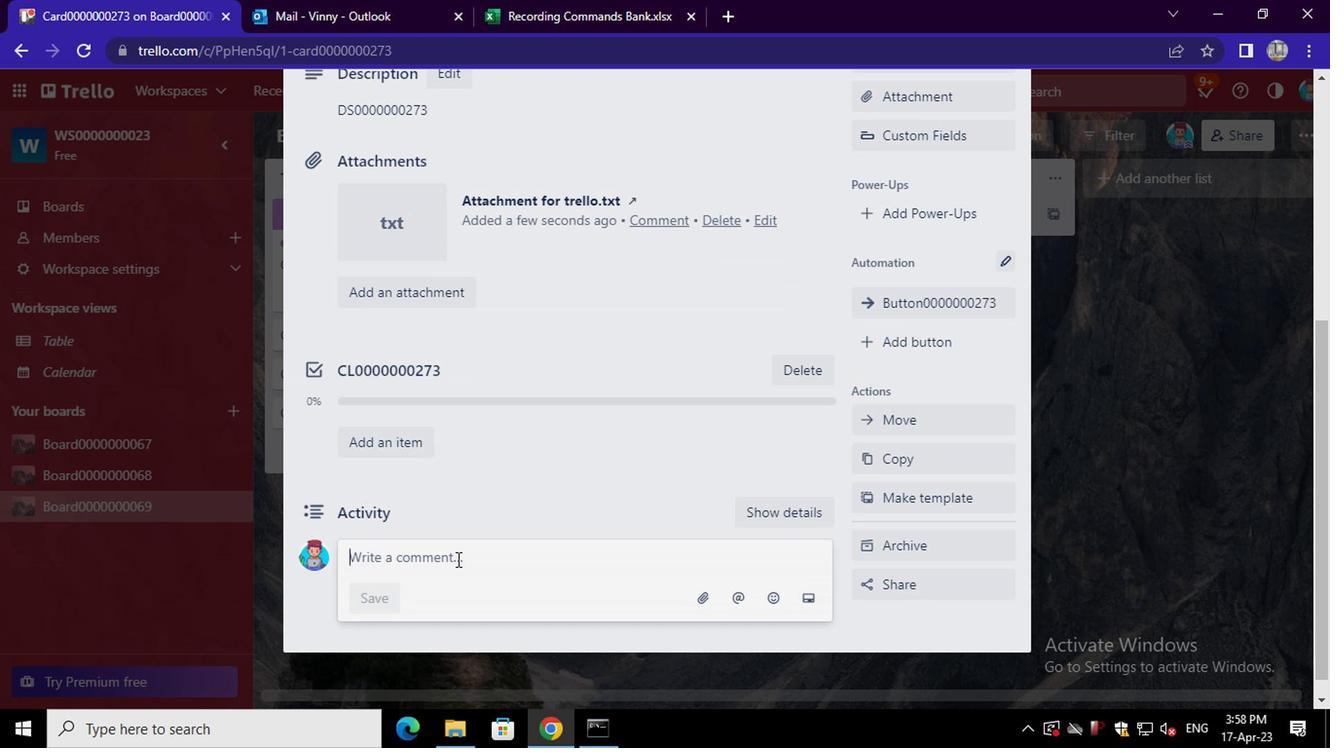 
Action: Mouse pressed left at (463, 562)
Screenshot: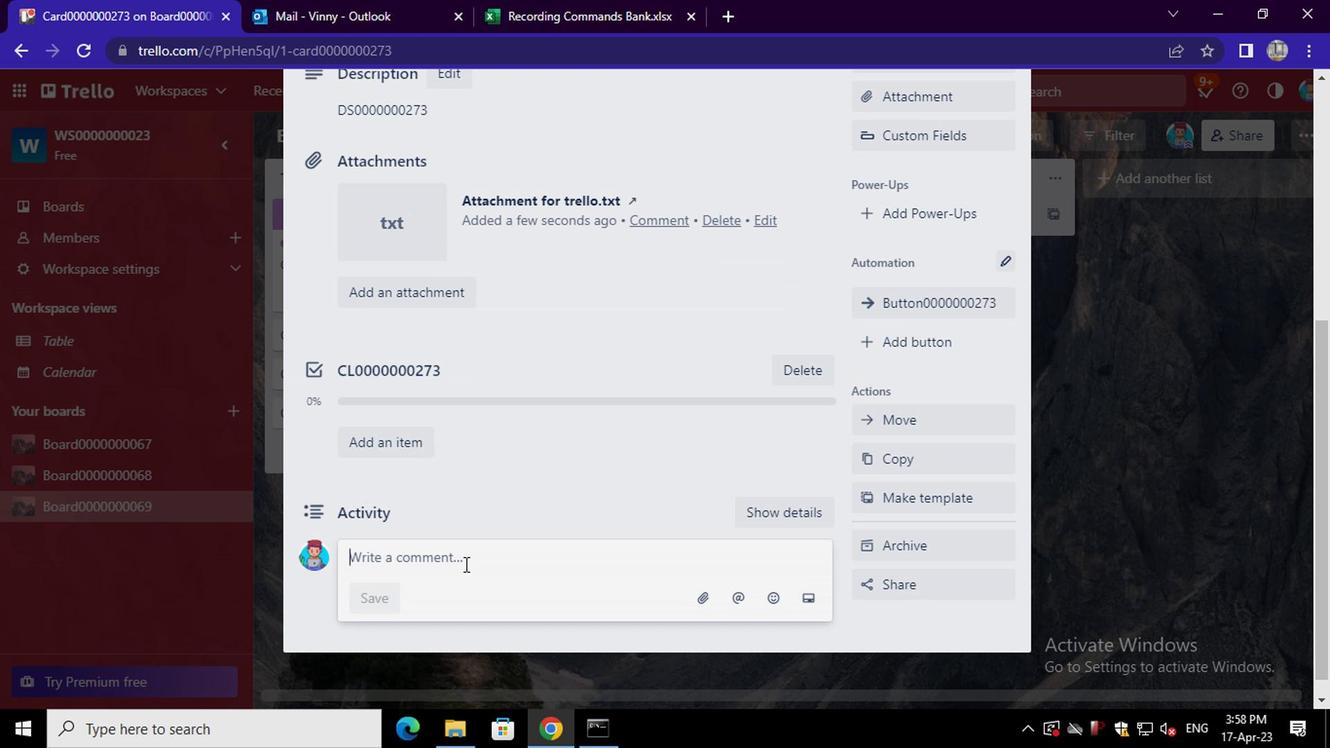 
Action: Mouse moved to (463, 563)
Screenshot: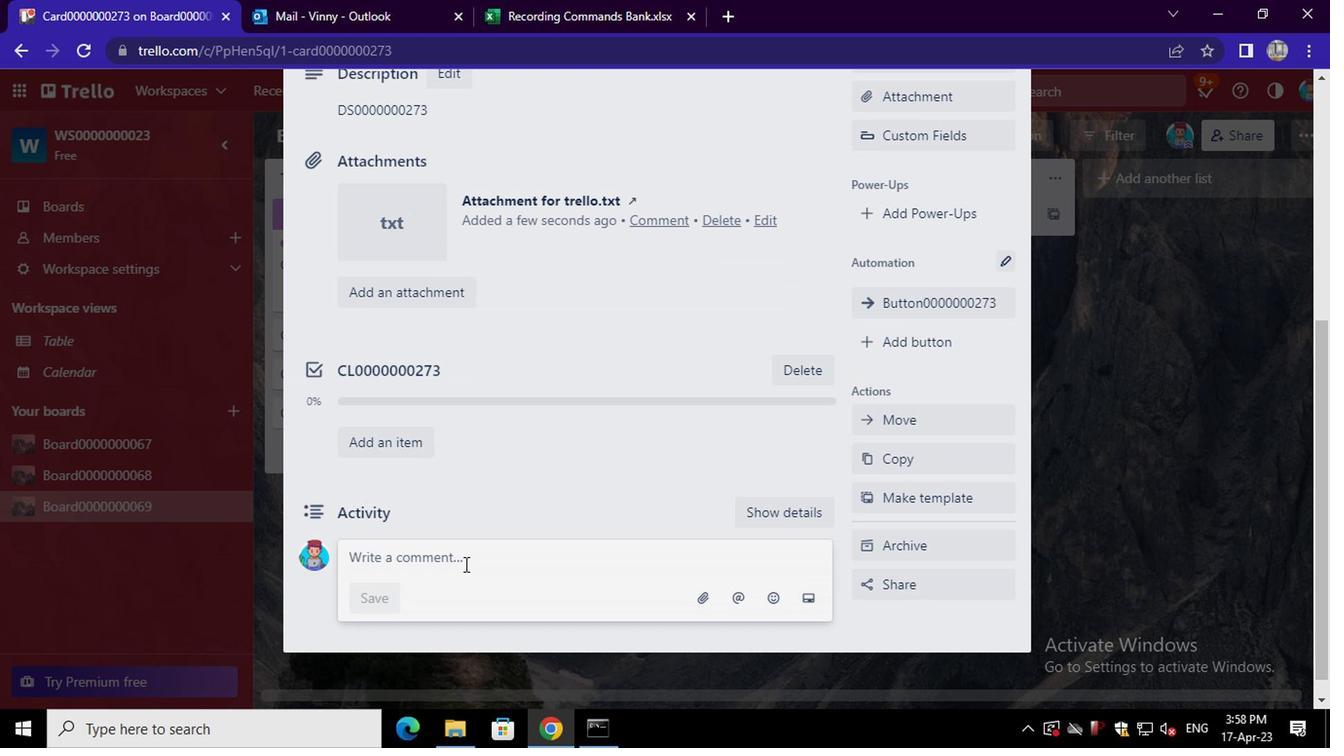 
Action: Key pressed <Key.shift>CM0000000273
Screenshot: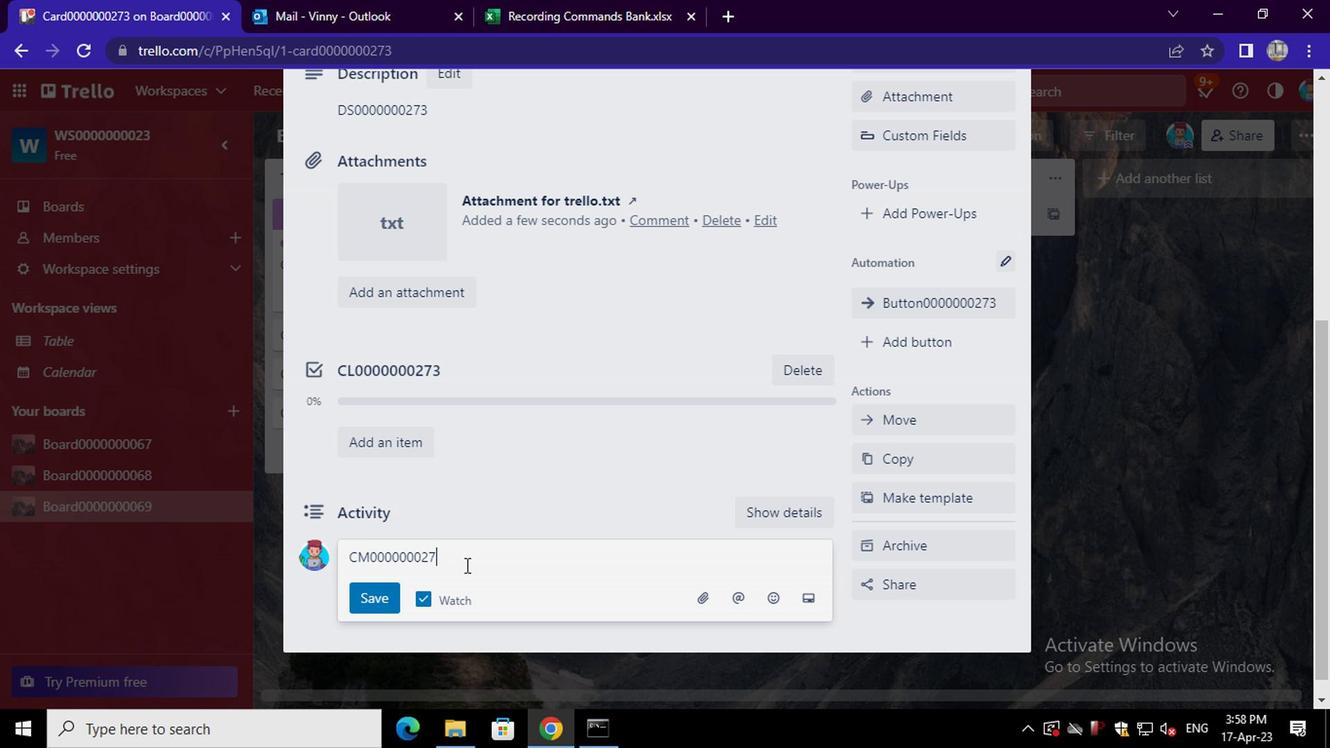 
Action: Mouse moved to (390, 591)
Screenshot: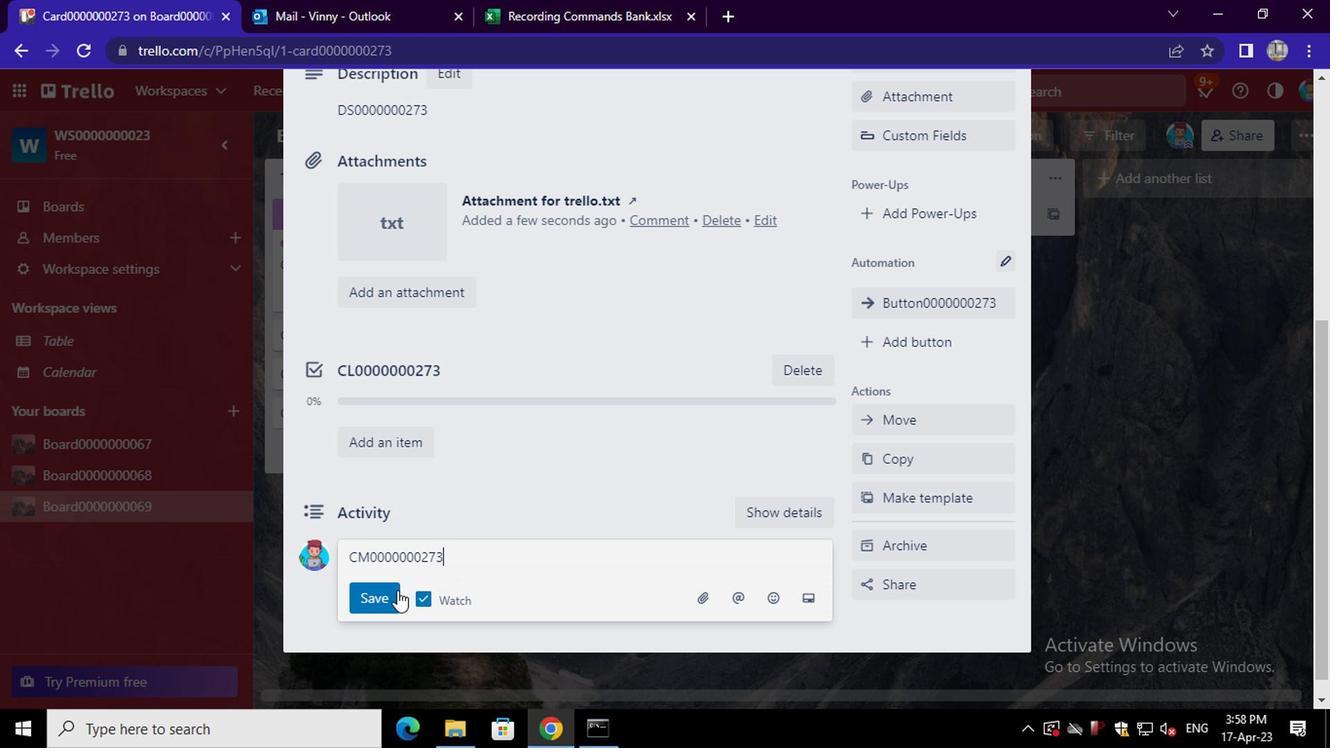 
Action: Mouse pressed left at (390, 591)
Screenshot: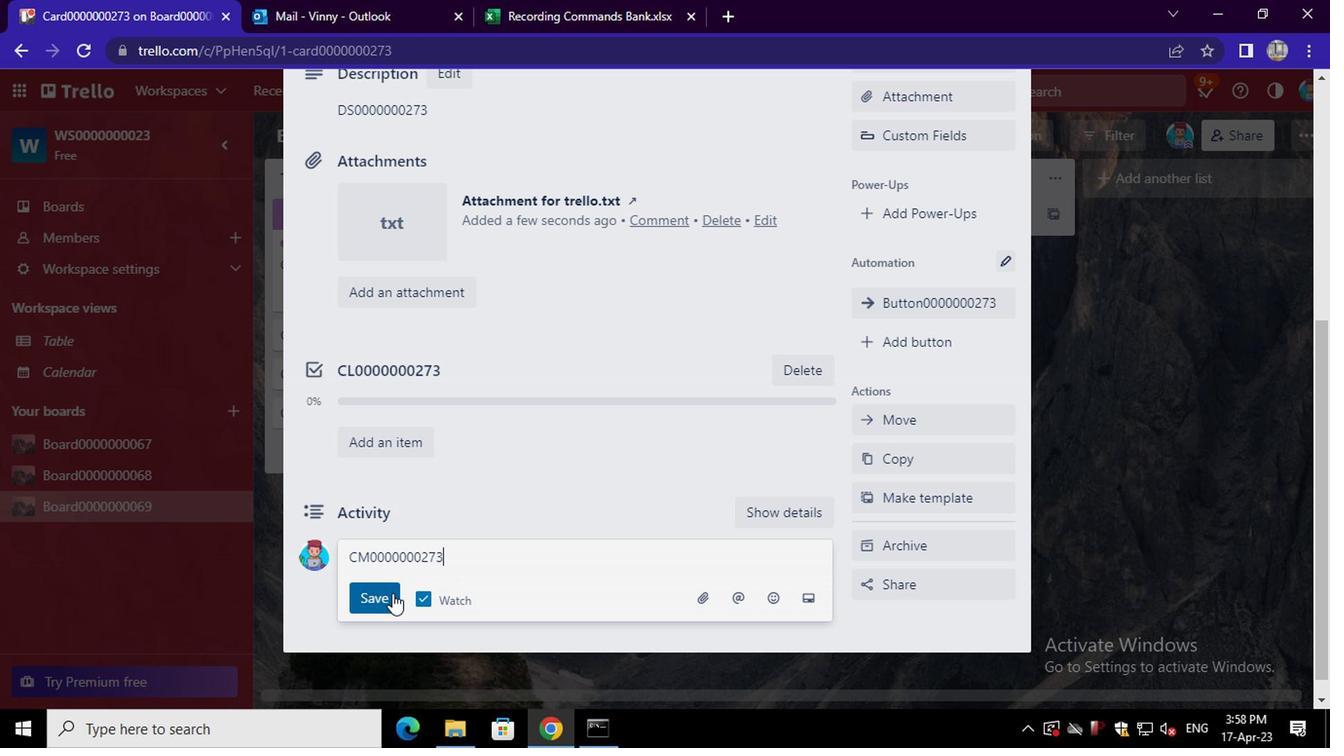 
